 Task: Add Garden Of Life myKind Organics Prenatal Multi to the cart.
Action: Mouse moved to (249, 122)
Screenshot: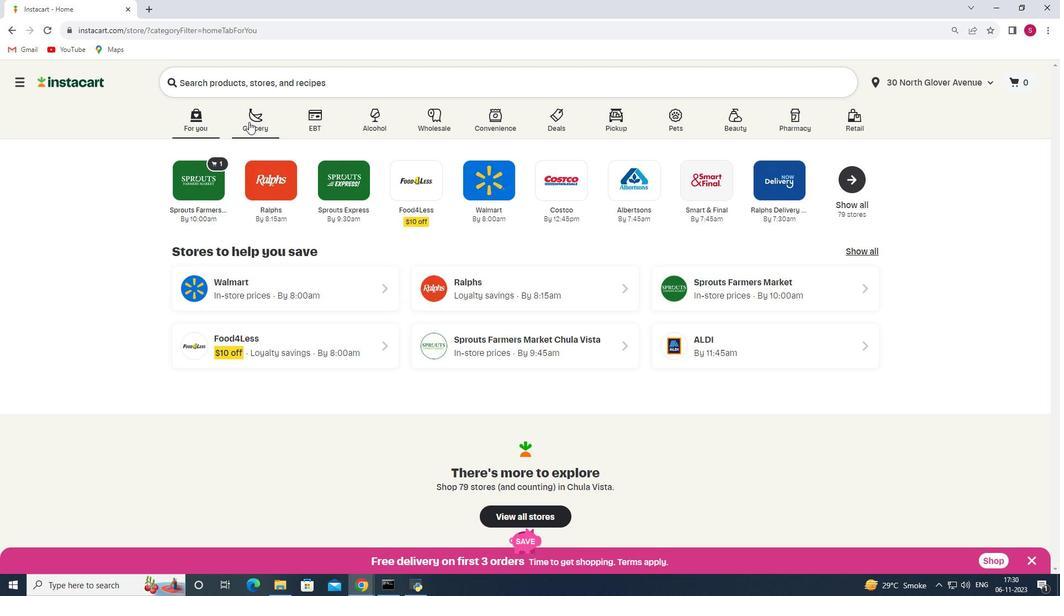 
Action: Mouse pressed left at (249, 122)
Screenshot: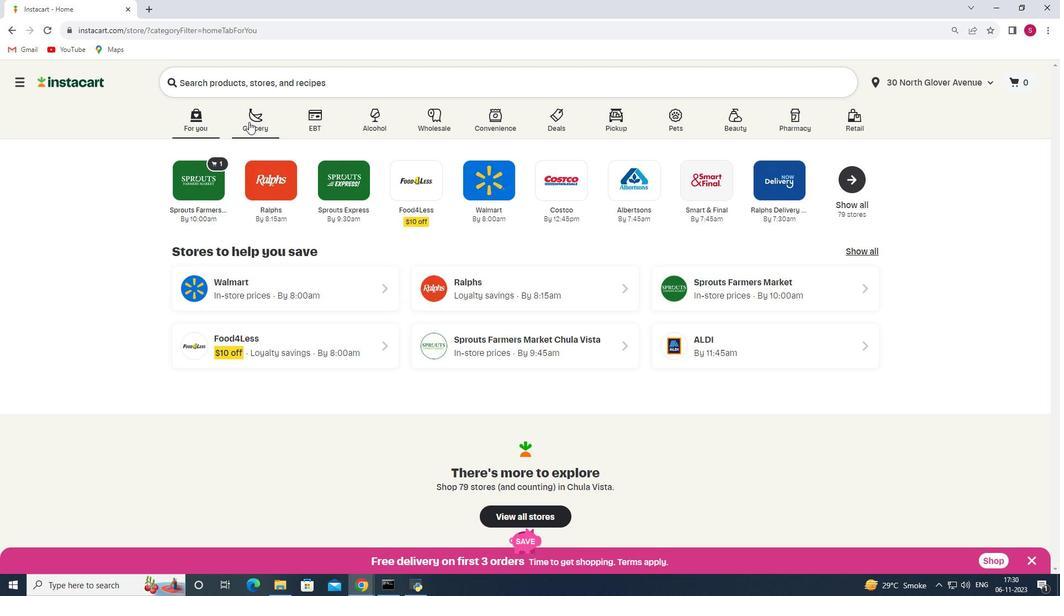 
Action: Mouse moved to (266, 327)
Screenshot: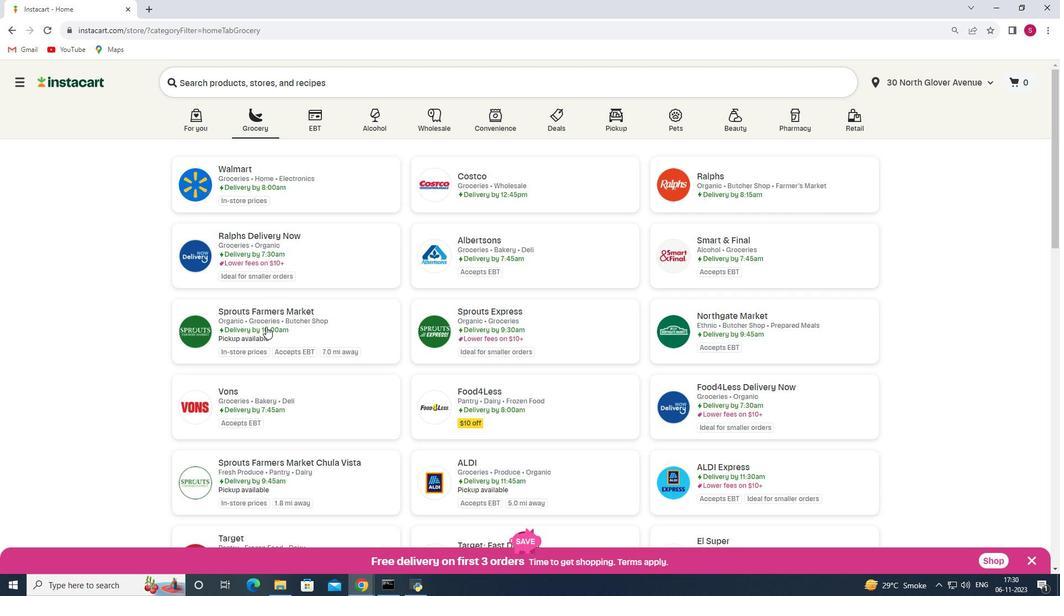 
Action: Mouse pressed left at (266, 327)
Screenshot: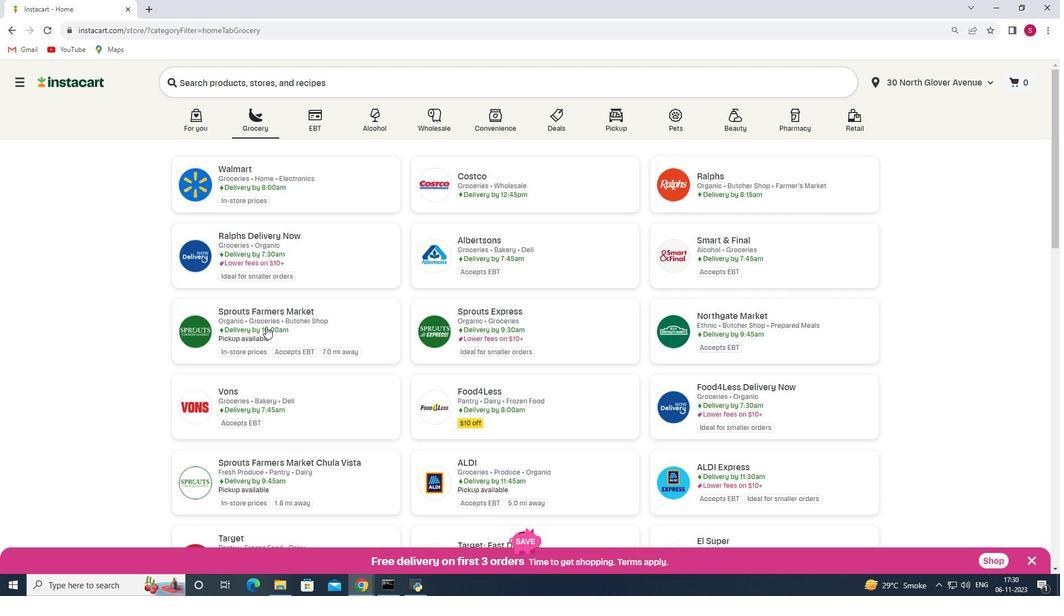 
Action: Mouse moved to (78, 351)
Screenshot: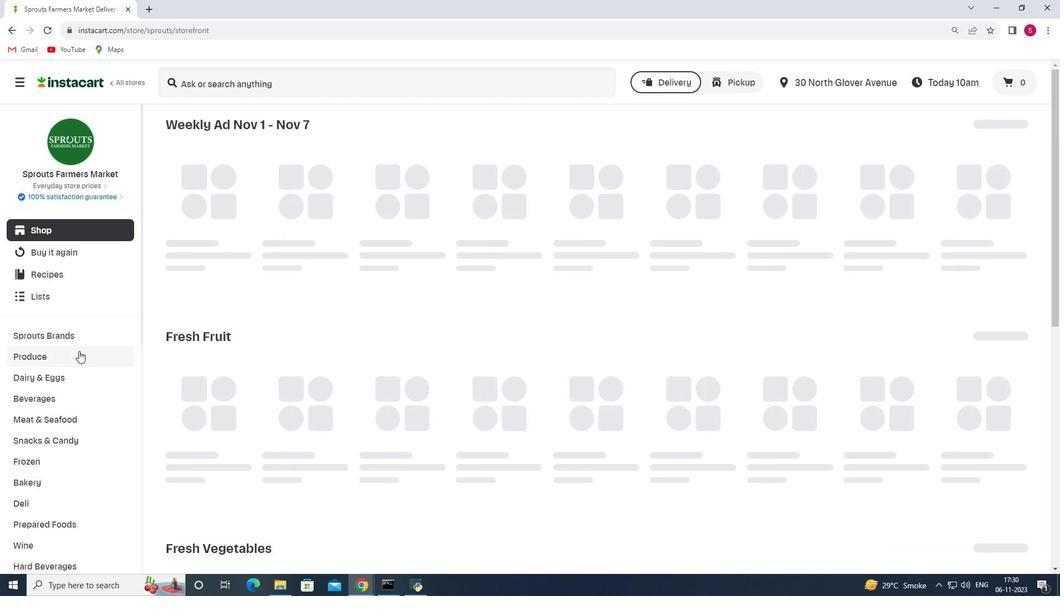 
Action: Mouse scrolled (78, 350) with delta (0, 0)
Screenshot: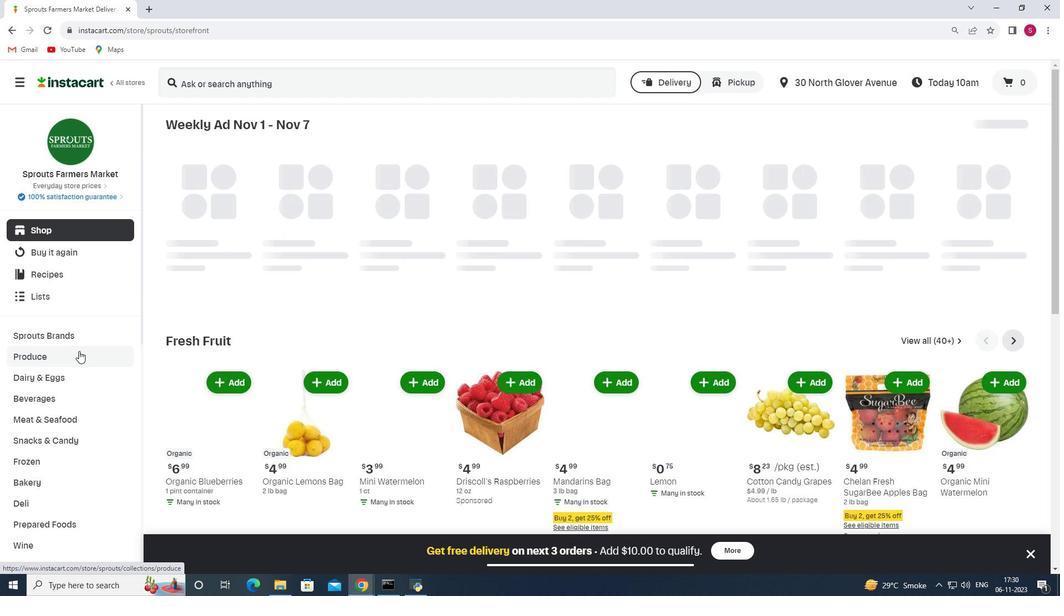 
Action: Mouse scrolled (78, 350) with delta (0, 0)
Screenshot: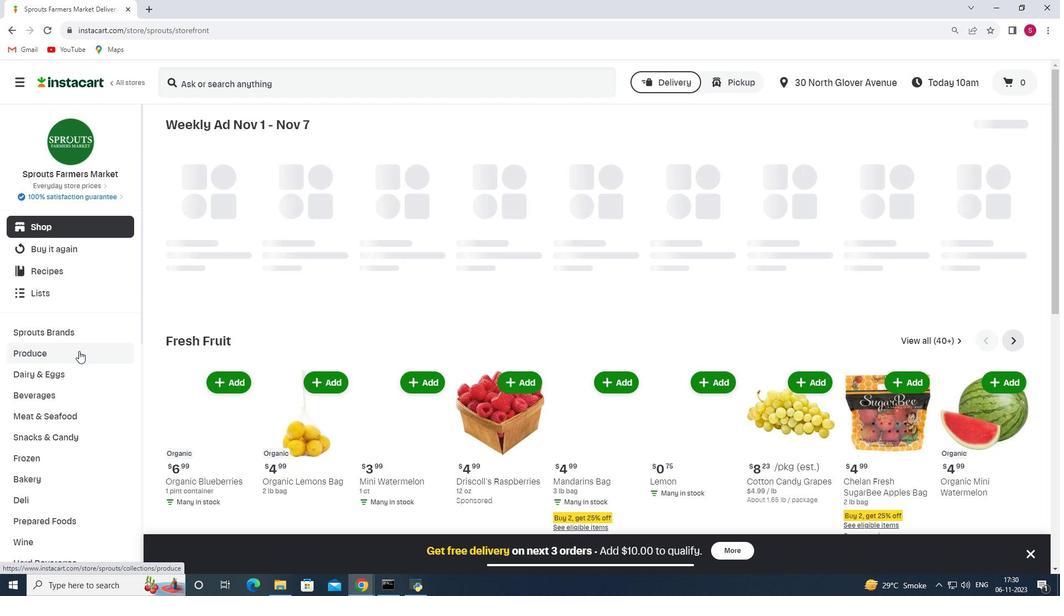 
Action: Mouse moved to (76, 357)
Screenshot: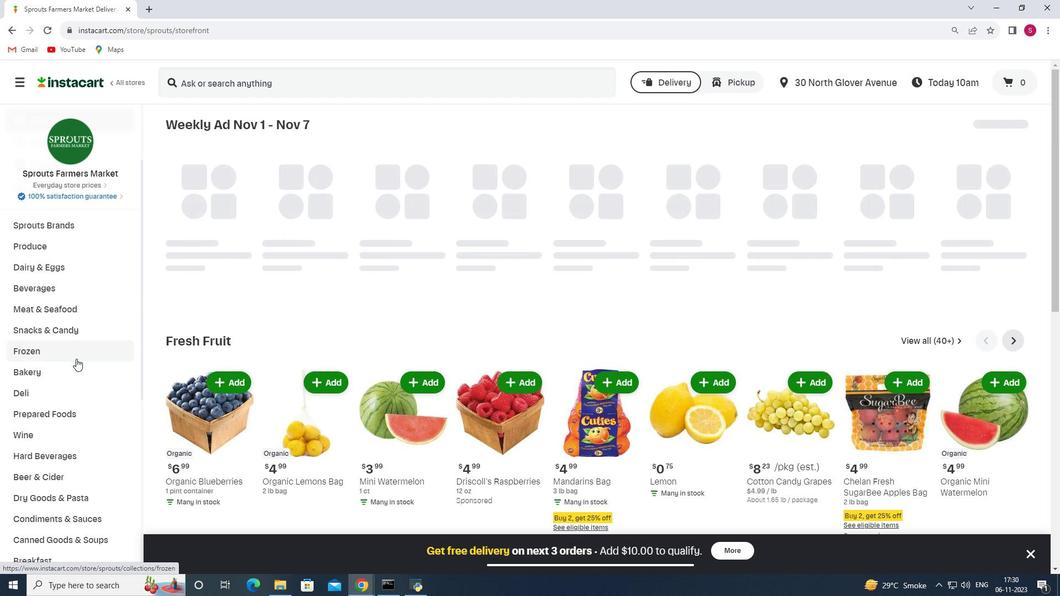 
Action: Mouse scrolled (76, 357) with delta (0, 0)
Screenshot: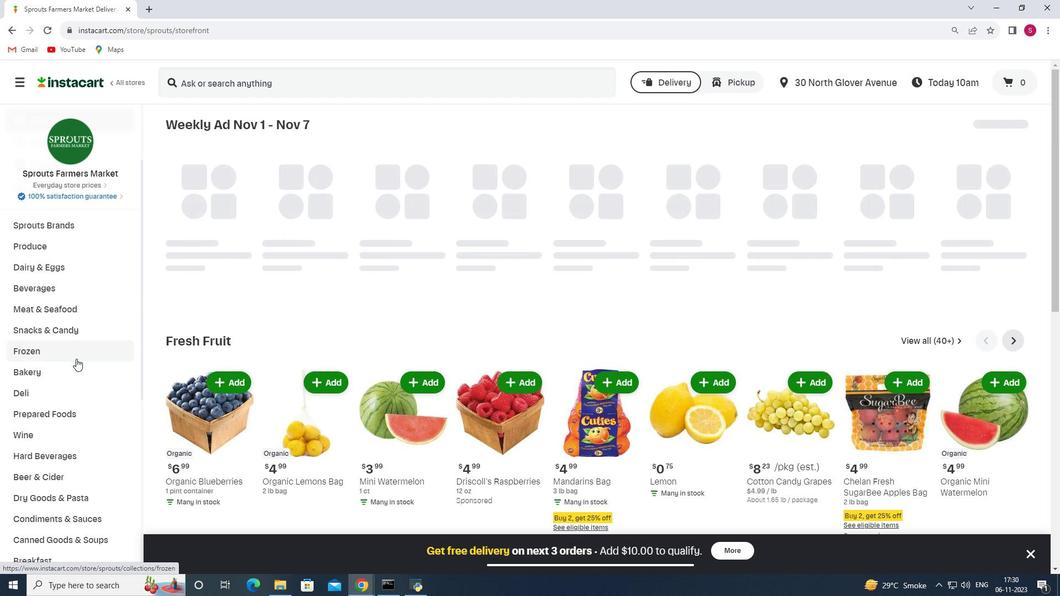 
Action: Mouse moved to (72, 371)
Screenshot: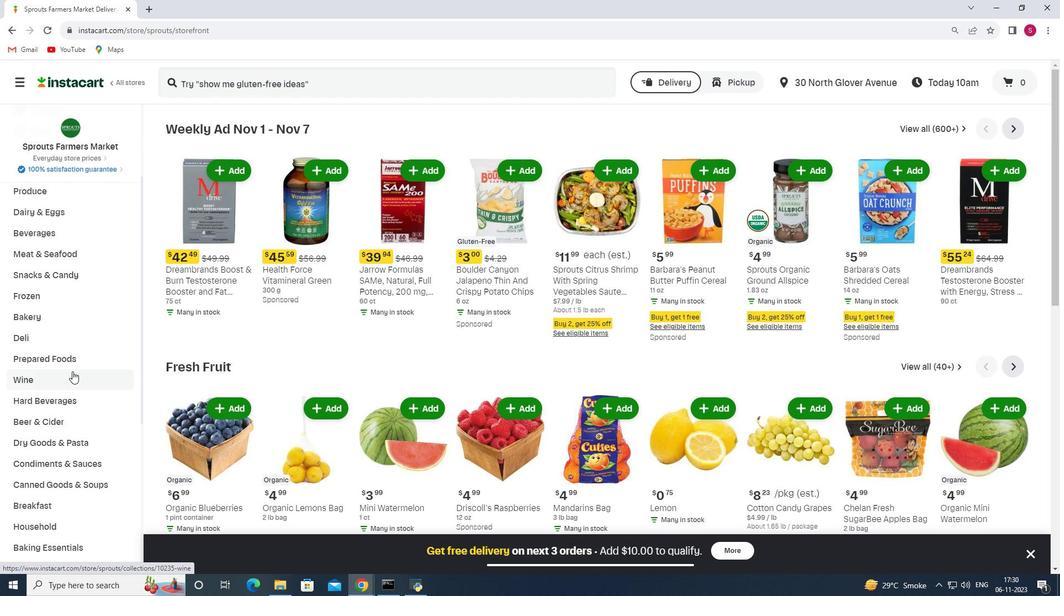 
Action: Mouse scrolled (72, 371) with delta (0, 0)
Screenshot: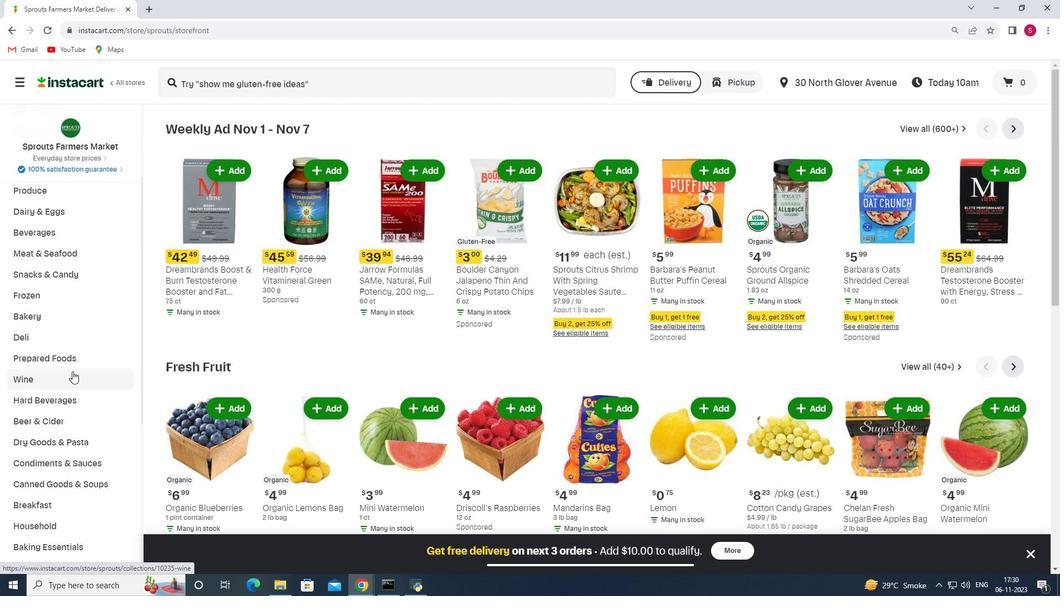 
Action: Mouse scrolled (72, 371) with delta (0, 0)
Screenshot: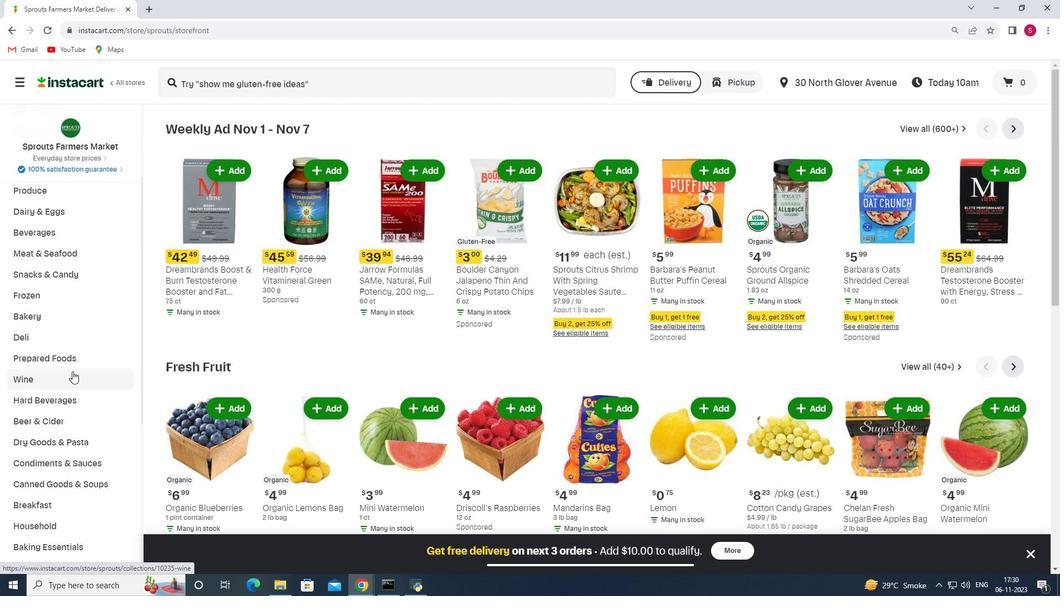 
Action: Mouse moved to (62, 368)
Screenshot: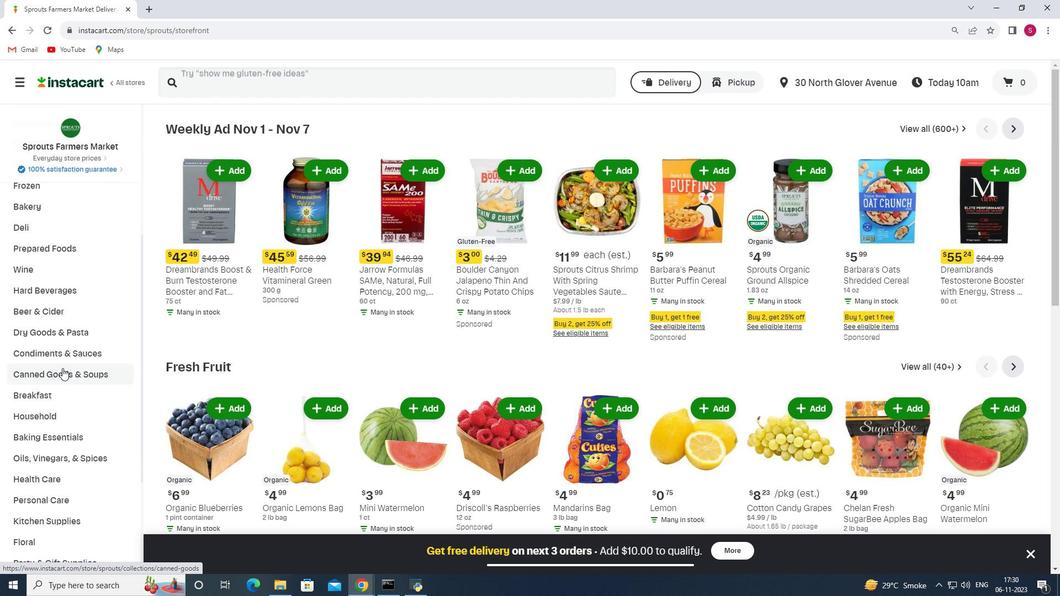 
Action: Mouse scrolled (62, 367) with delta (0, 0)
Screenshot: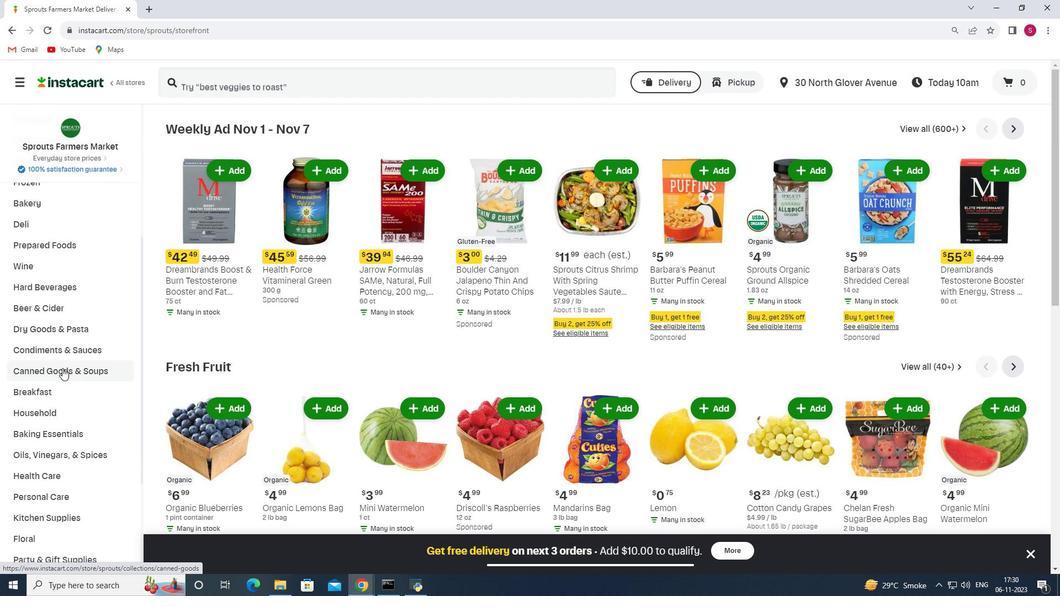 
Action: Mouse moved to (49, 415)
Screenshot: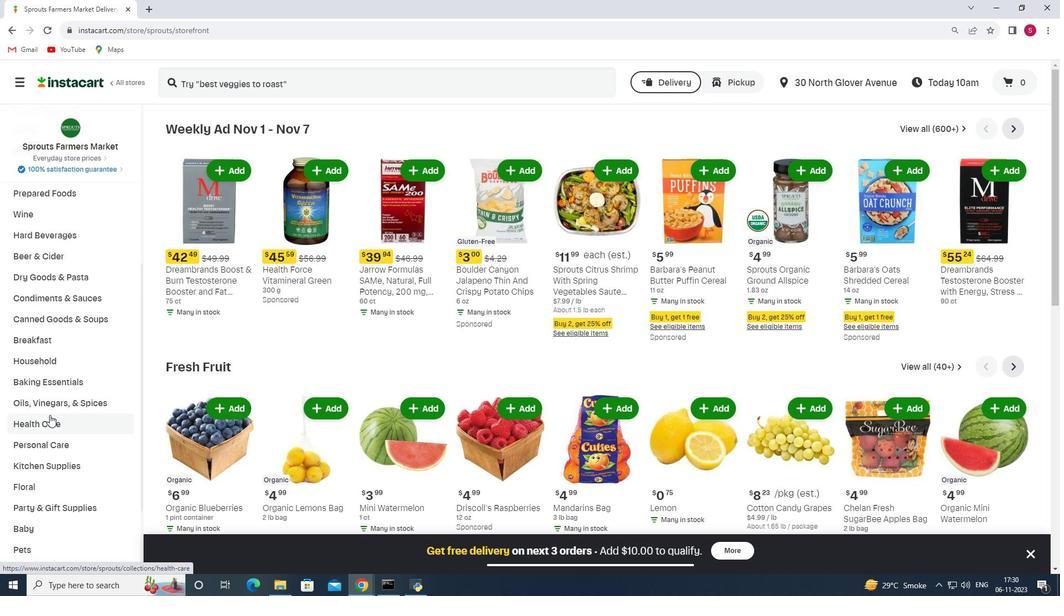 
Action: Mouse pressed left at (49, 415)
Screenshot: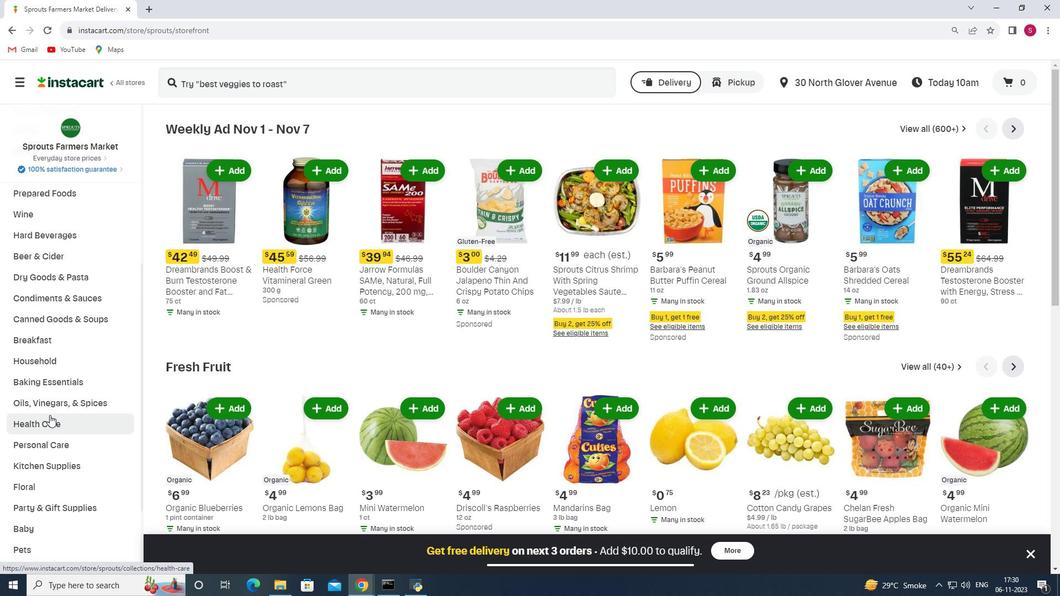 
Action: Mouse moved to (415, 156)
Screenshot: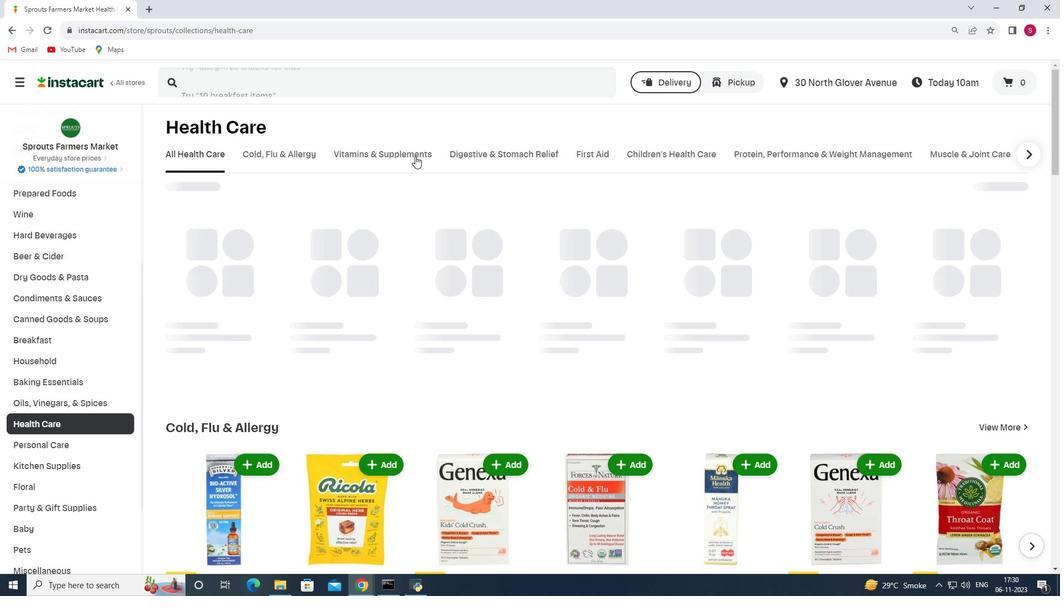 
Action: Mouse pressed left at (415, 156)
Screenshot: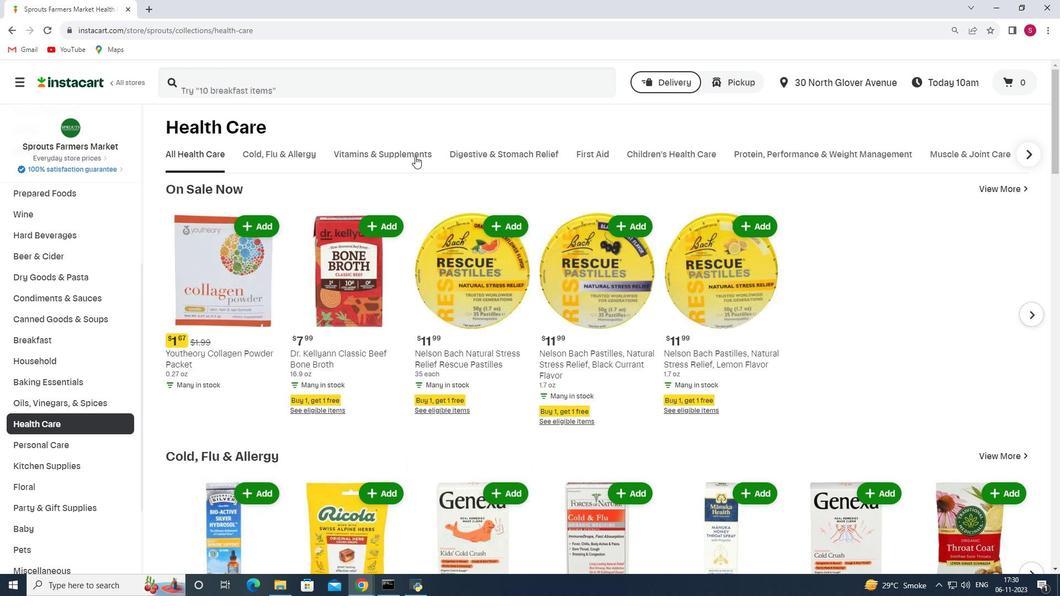 
Action: Mouse moved to (1035, 198)
Screenshot: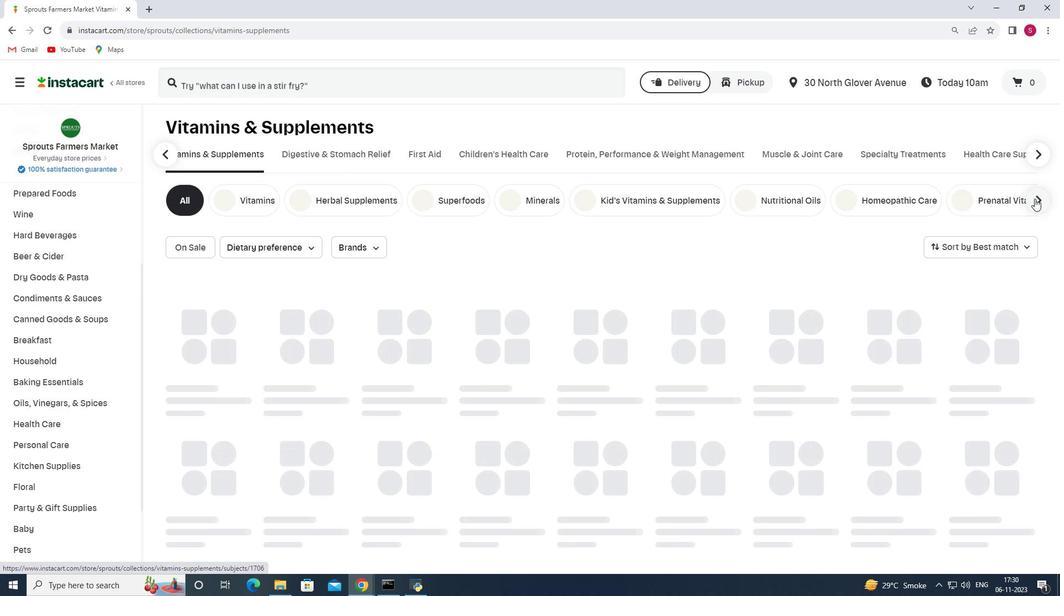 
Action: Mouse pressed left at (1035, 198)
Screenshot: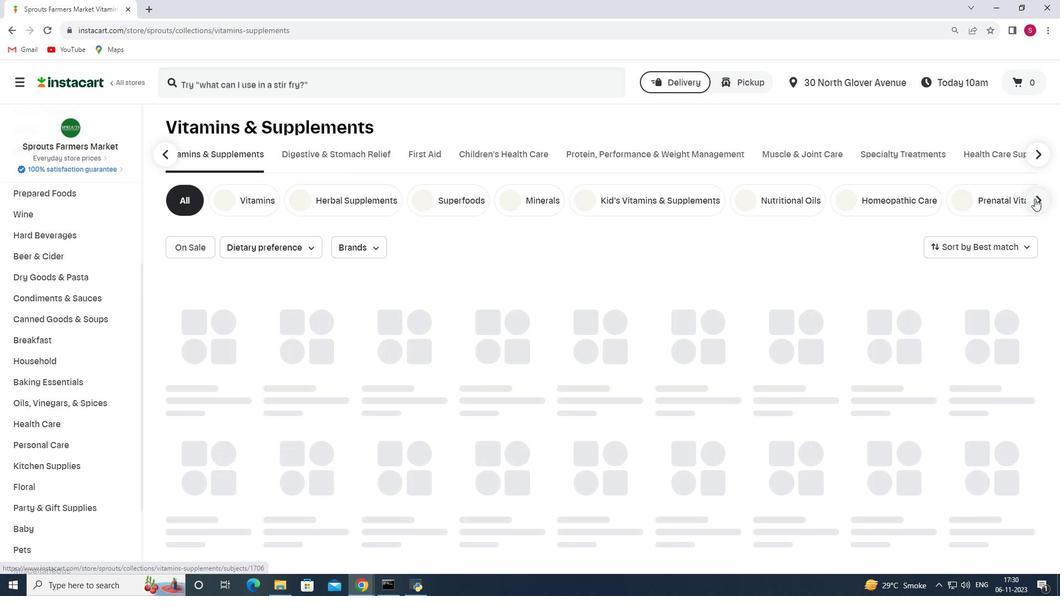 
Action: Mouse moved to (408, 201)
Screenshot: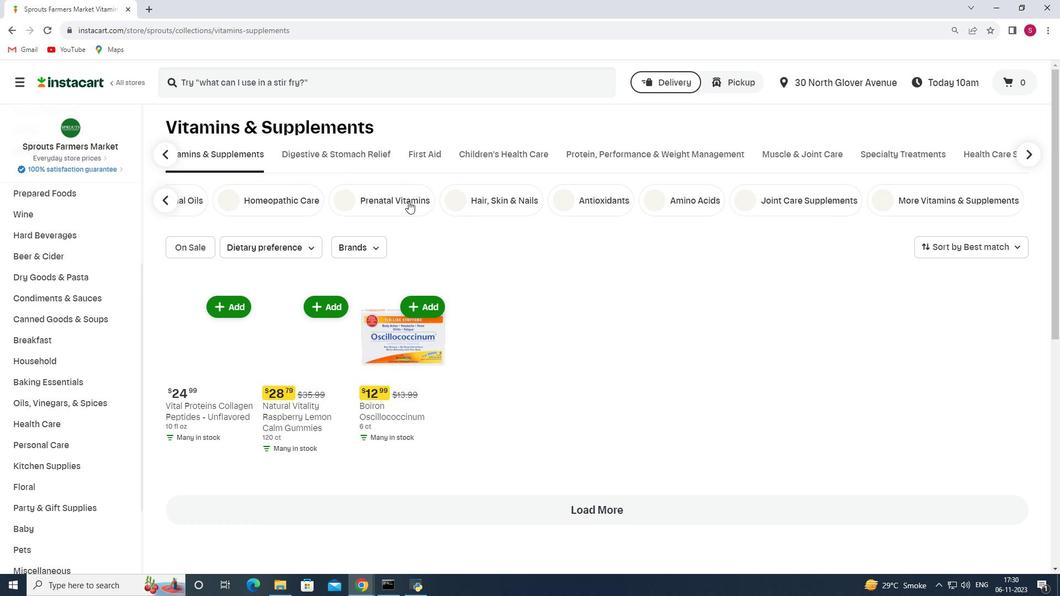 
Action: Mouse pressed left at (408, 201)
Screenshot: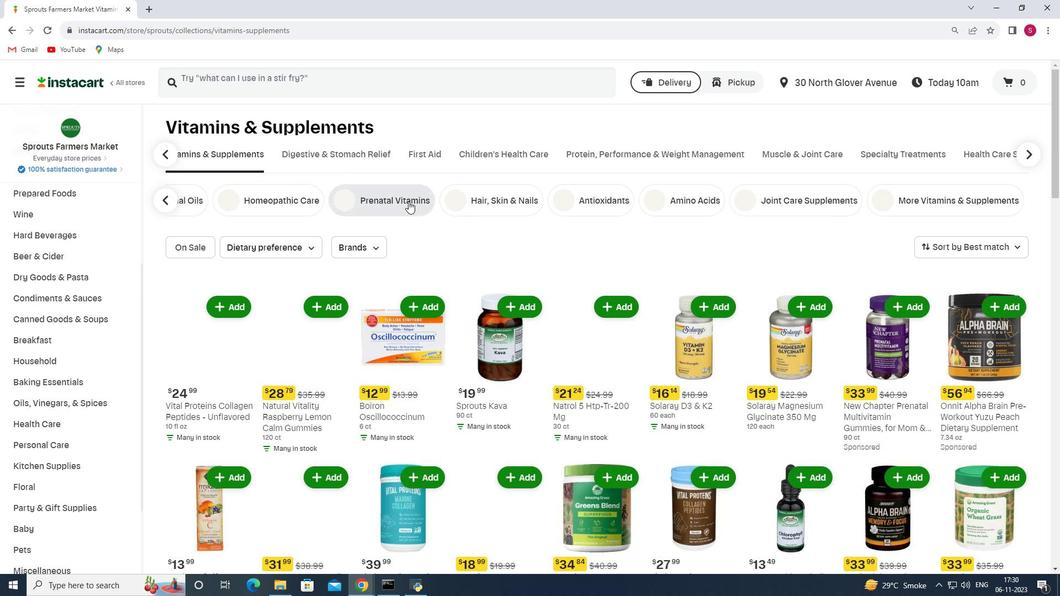 
Action: Mouse moved to (369, 85)
Screenshot: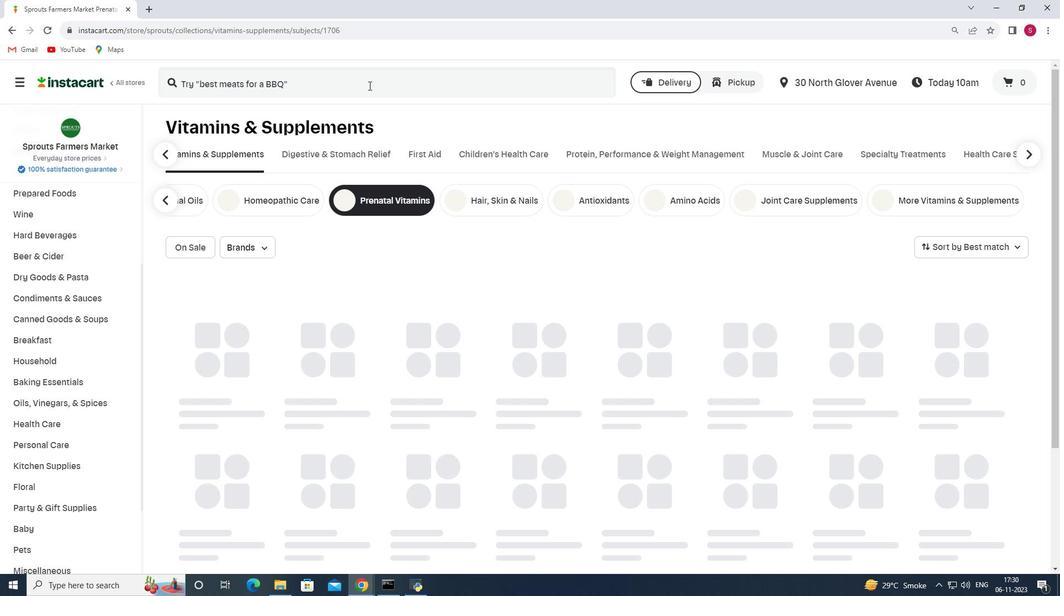 
Action: Mouse pressed left at (369, 85)
Screenshot: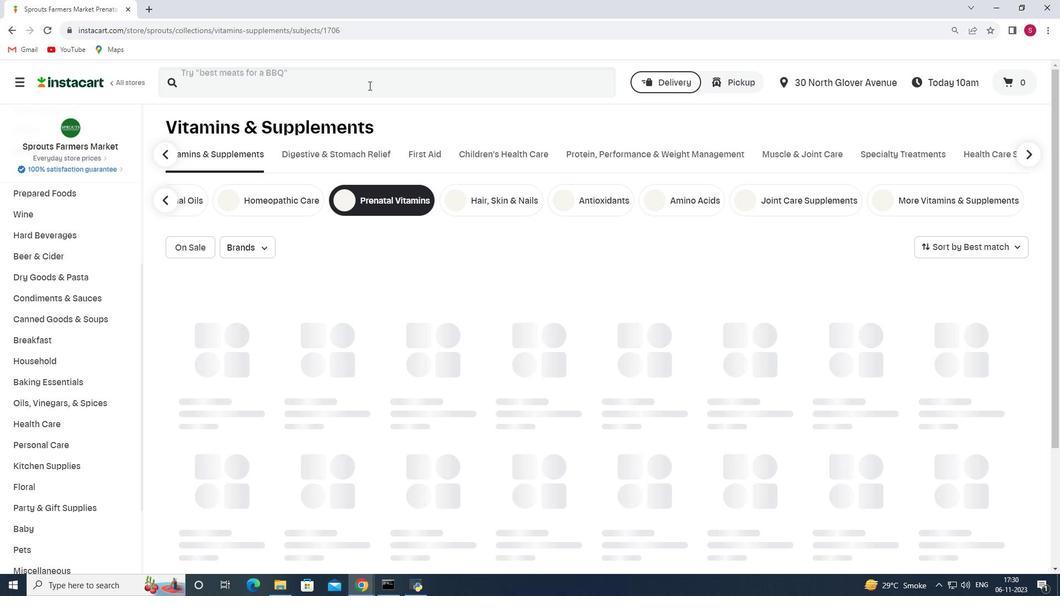 
Action: Key pressed <Key.shift>Garden<Key.space><Key.shift>Of<Key.space><Key.shift>life<Key.space>mu<Key.backspace>y<Key.shift>Kind<Key.space><Key.shift>Organics<Key.space><Key.shift>prenatal<Key.space><Key.shift>Multi<Key.enter>
Screenshot: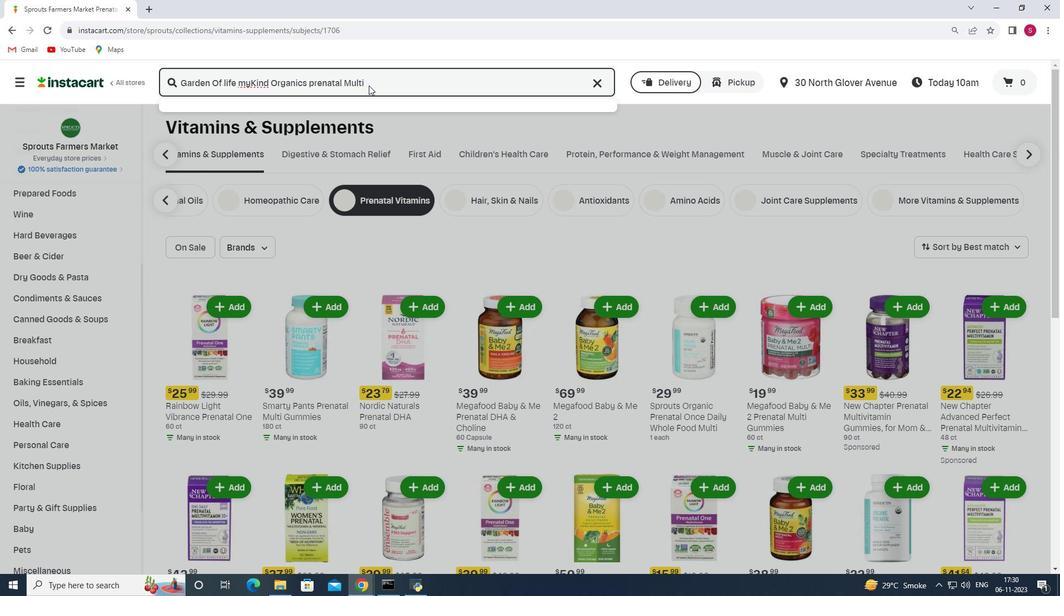 
Action: Mouse moved to (477, 237)
Screenshot: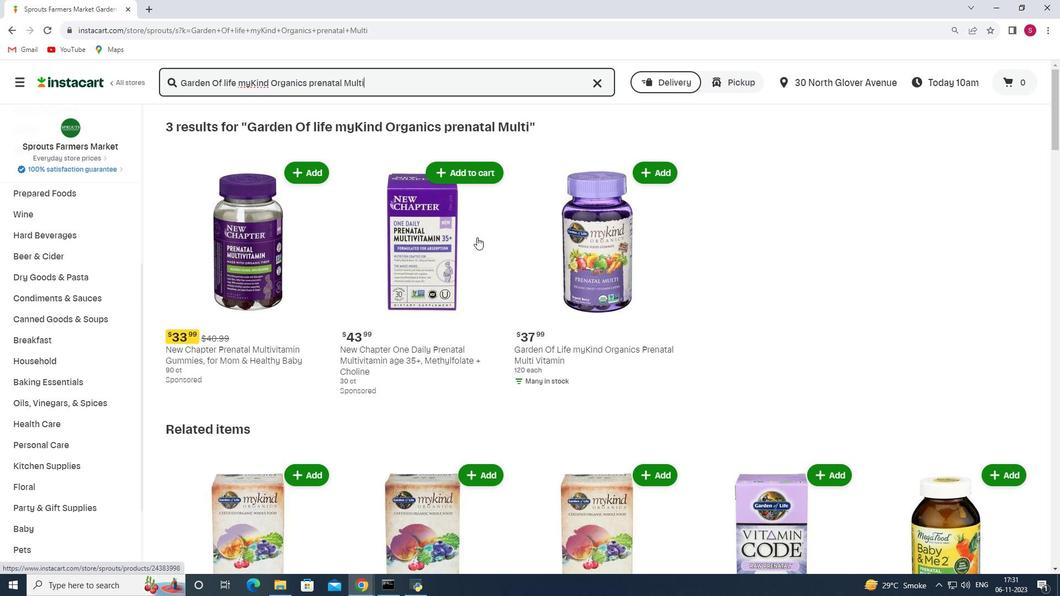 
Action: Mouse scrolled (477, 236) with delta (0, 0)
Screenshot: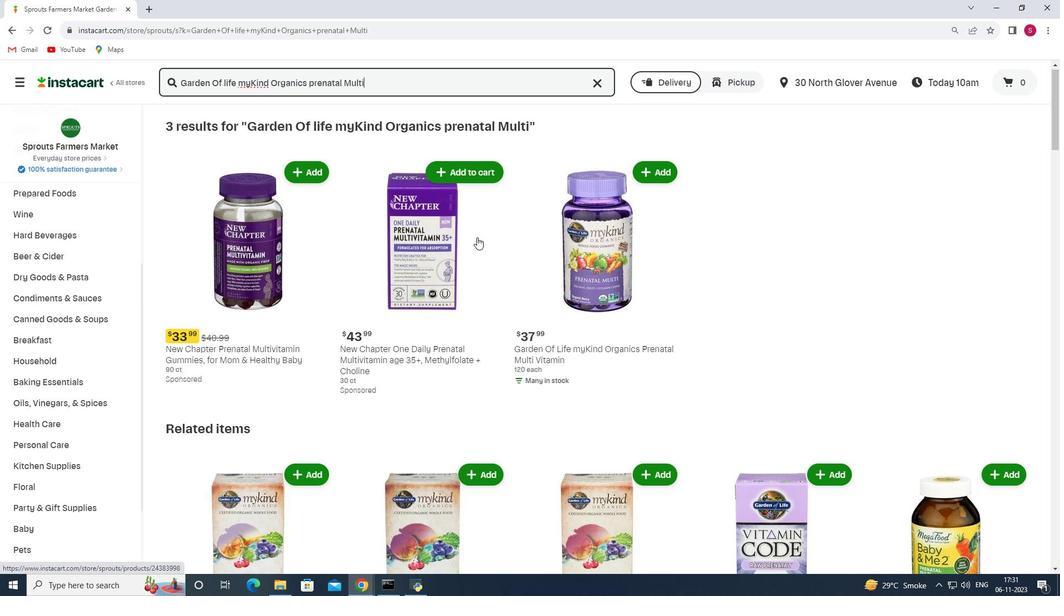 
Action: Mouse scrolled (477, 236) with delta (0, 0)
Screenshot: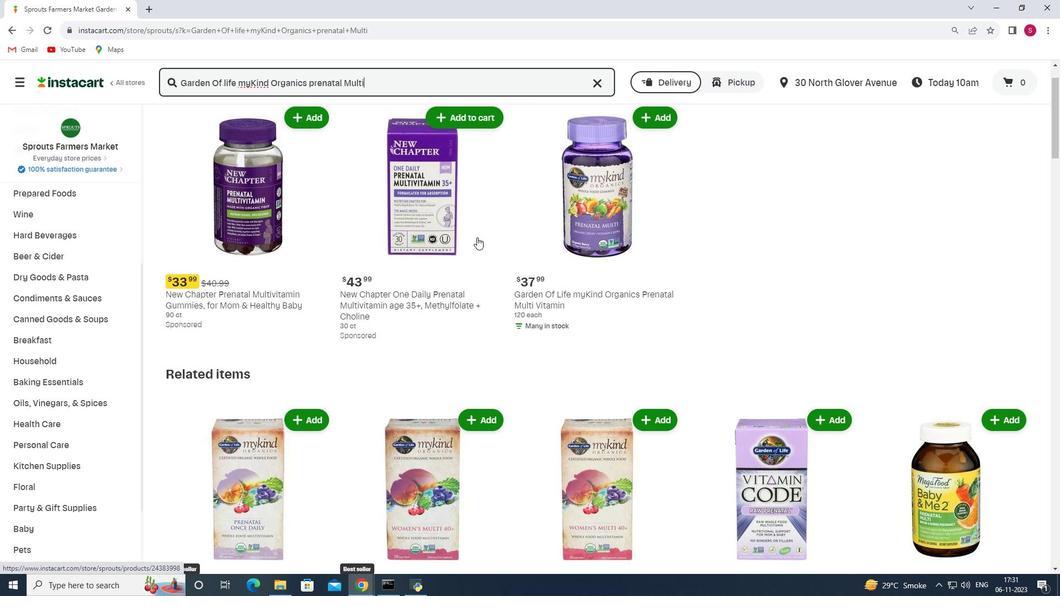 
Action: Mouse scrolled (477, 236) with delta (0, 0)
Screenshot: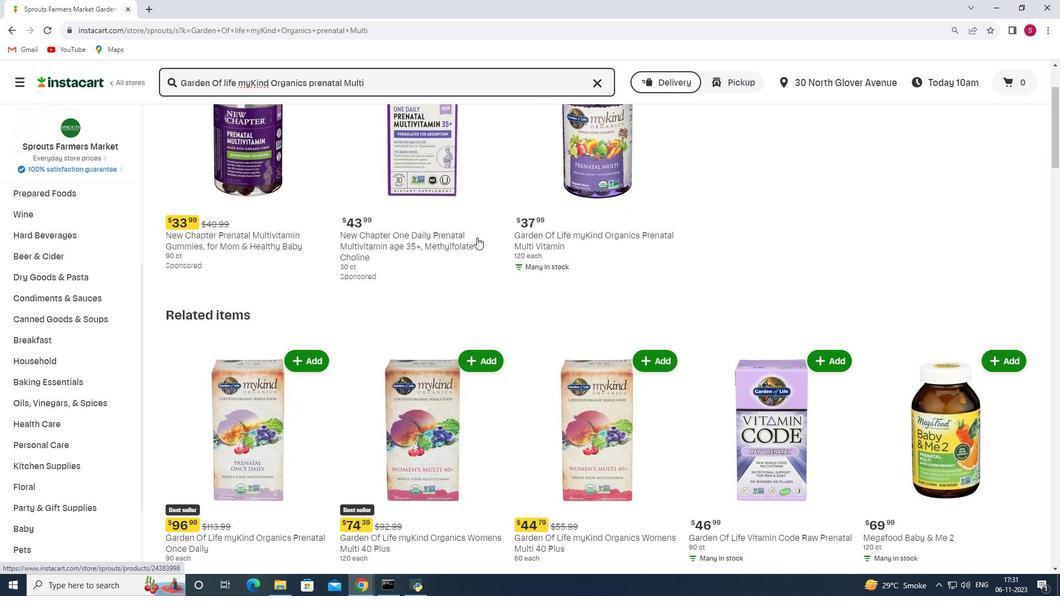 
Action: Mouse scrolled (477, 236) with delta (0, 0)
Screenshot: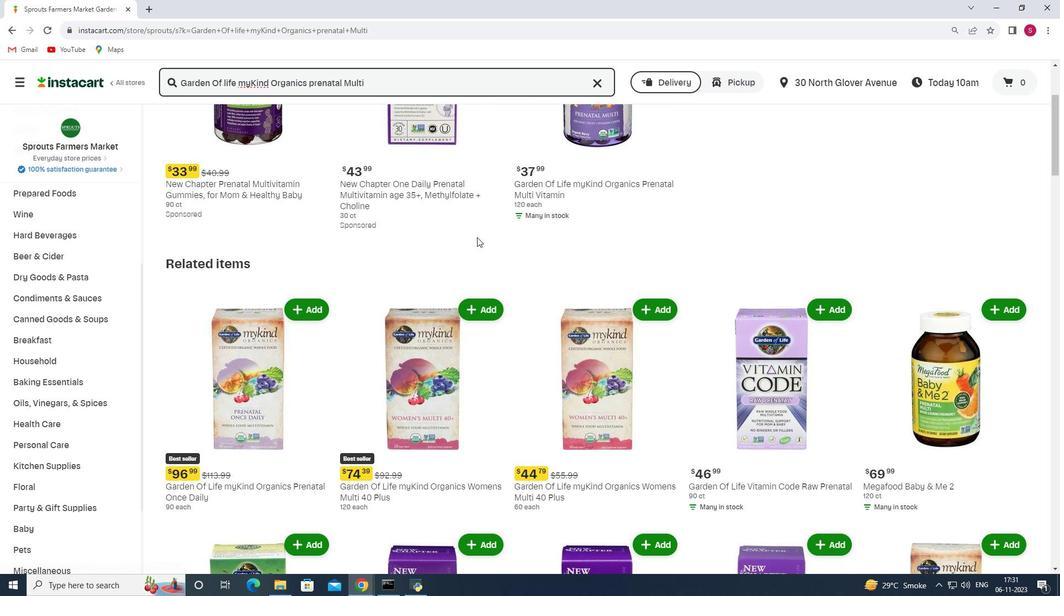 
Action: Mouse scrolled (477, 236) with delta (0, 0)
Screenshot: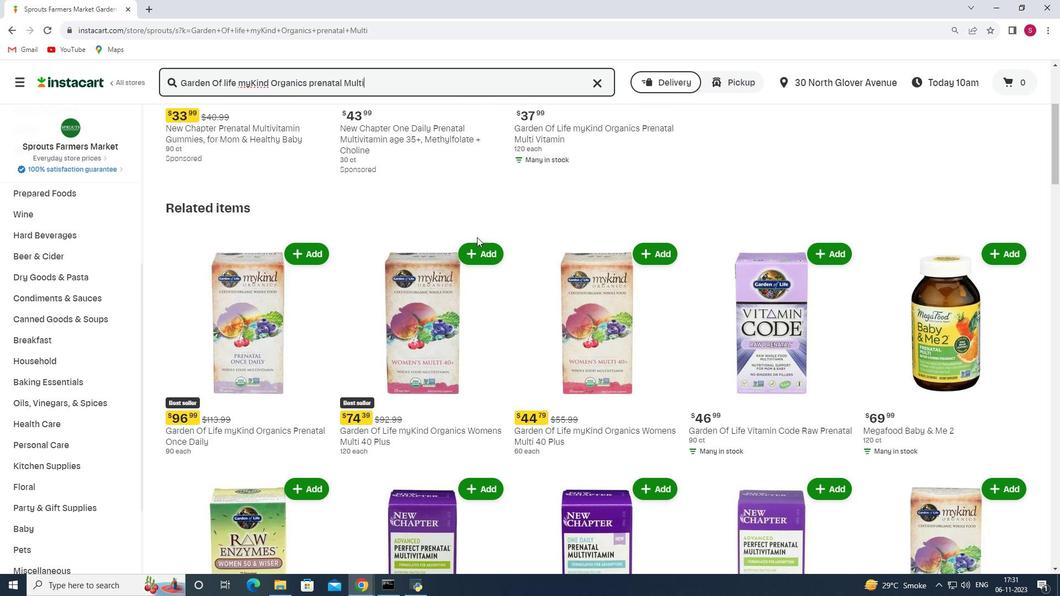 
Action: Mouse moved to (481, 237)
Screenshot: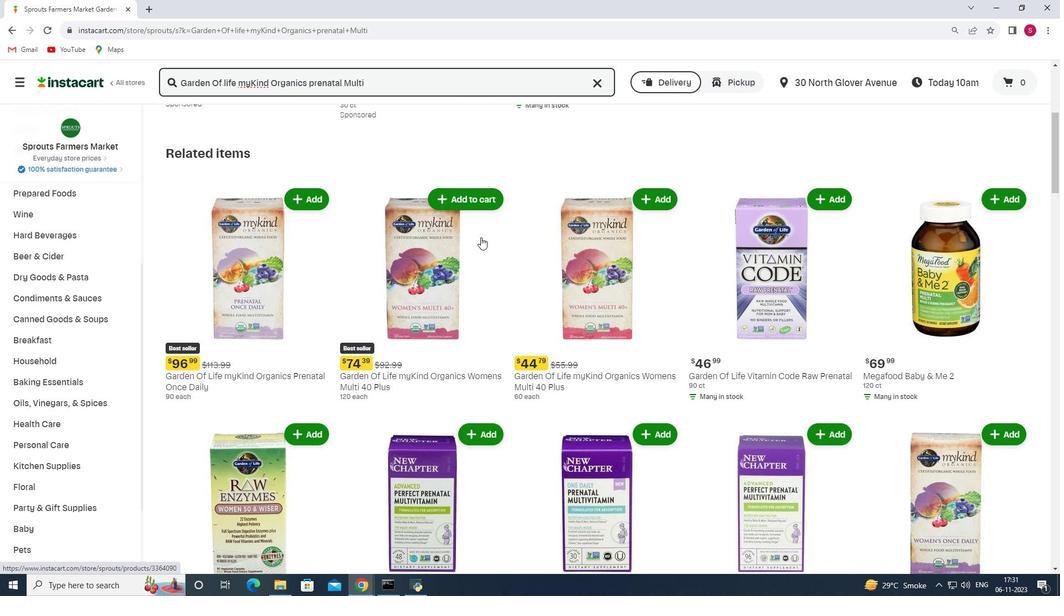
Action: Mouse scrolled (481, 236) with delta (0, 0)
Screenshot: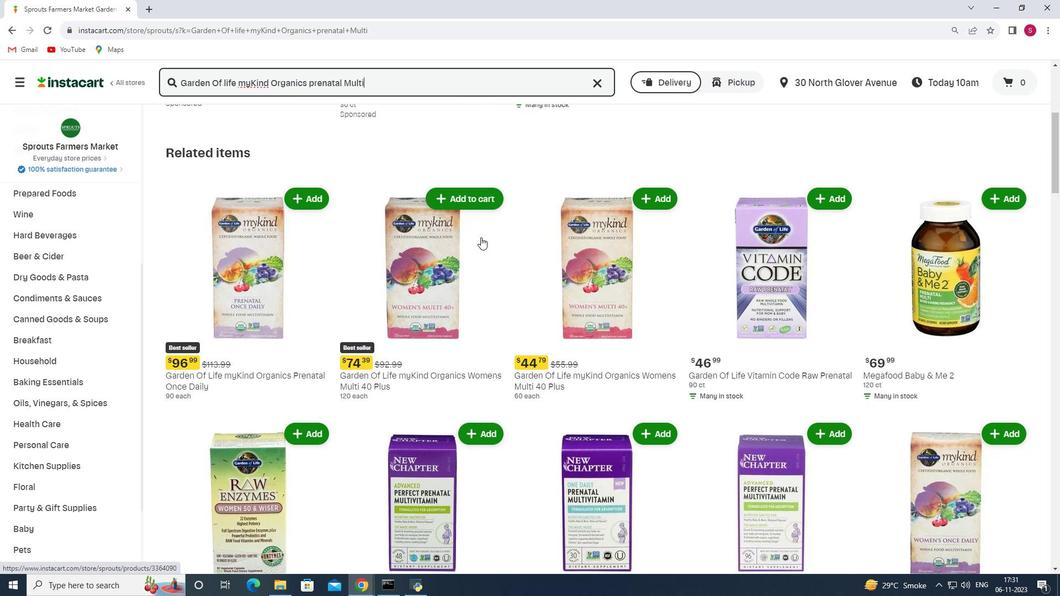 
Action: Mouse scrolled (481, 236) with delta (0, 0)
Screenshot: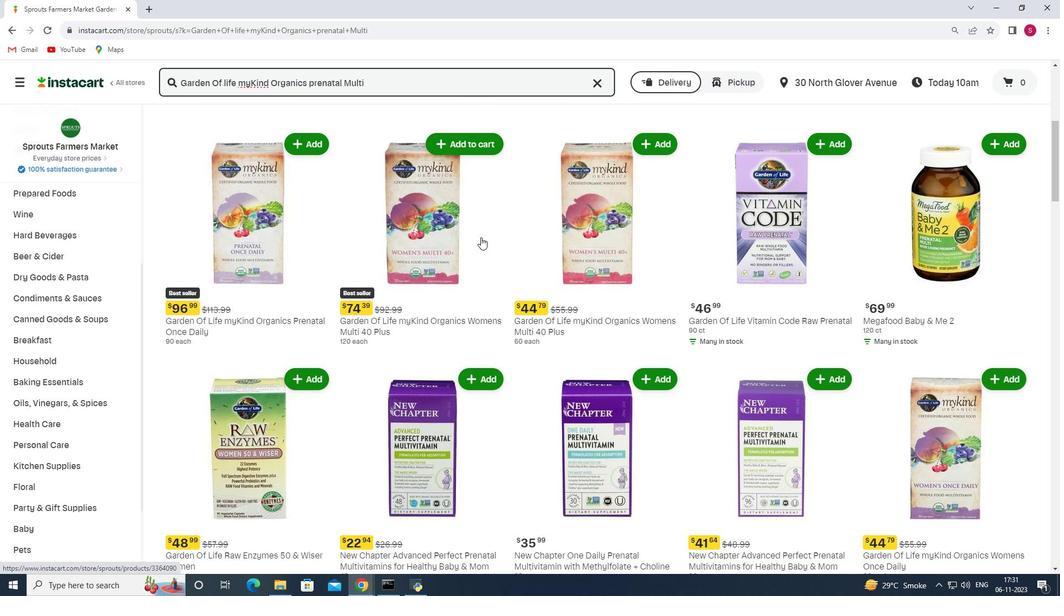 
Action: Mouse scrolled (481, 236) with delta (0, 0)
Screenshot: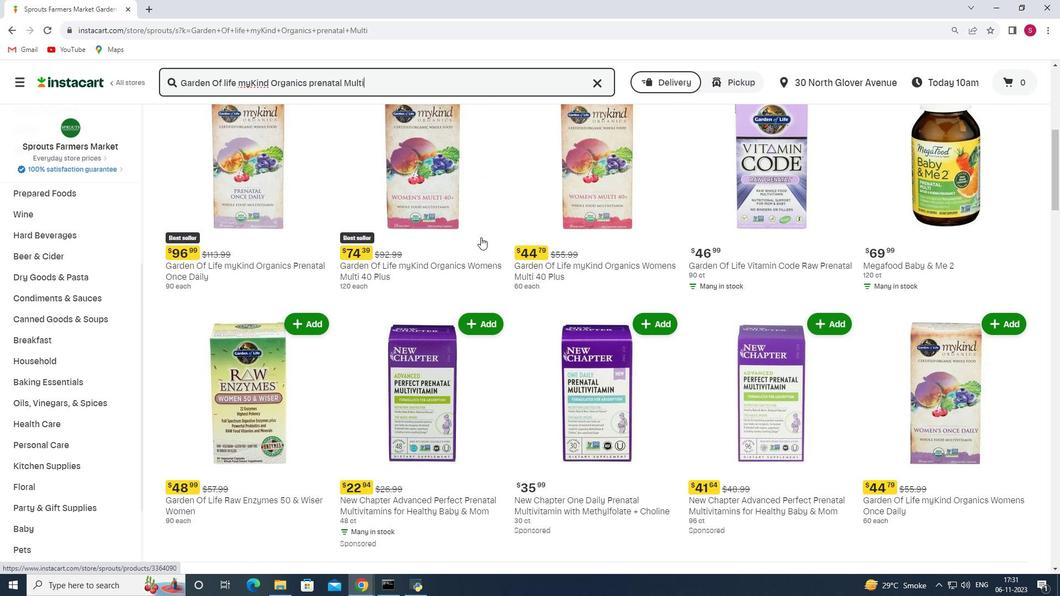 
Action: Mouse scrolled (481, 236) with delta (0, 0)
Screenshot: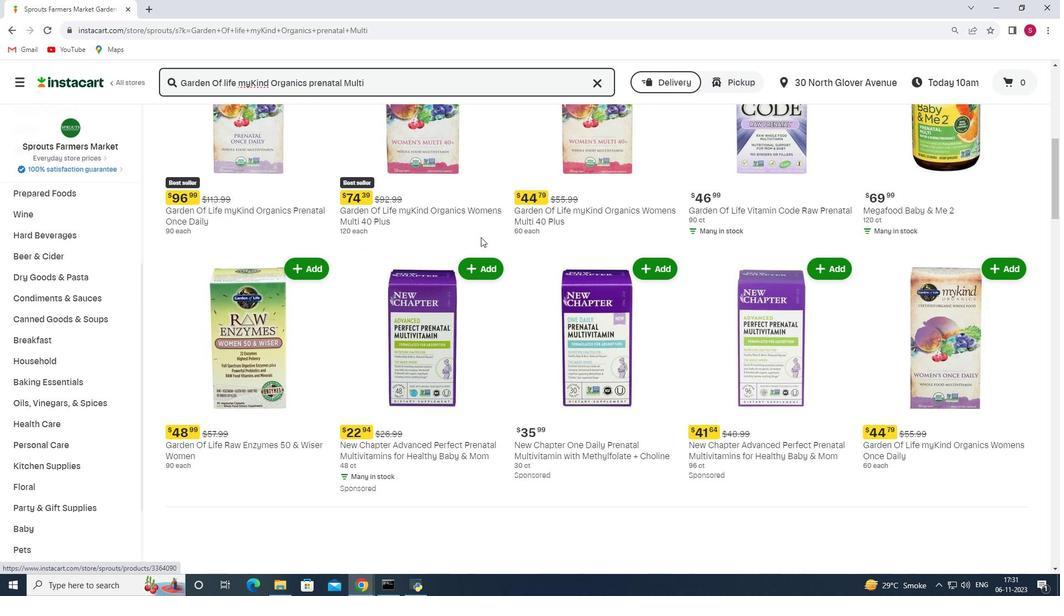 
Action: Mouse scrolled (481, 236) with delta (0, 0)
Screenshot: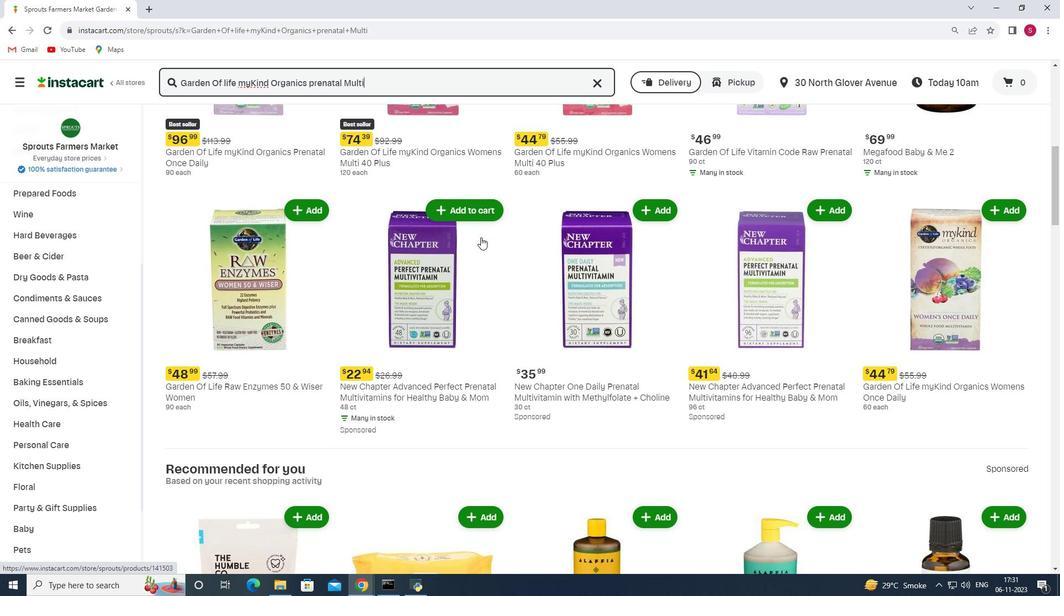 
Action: Mouse scrolled (481, 236) with delta (0, 0)
Screenshot: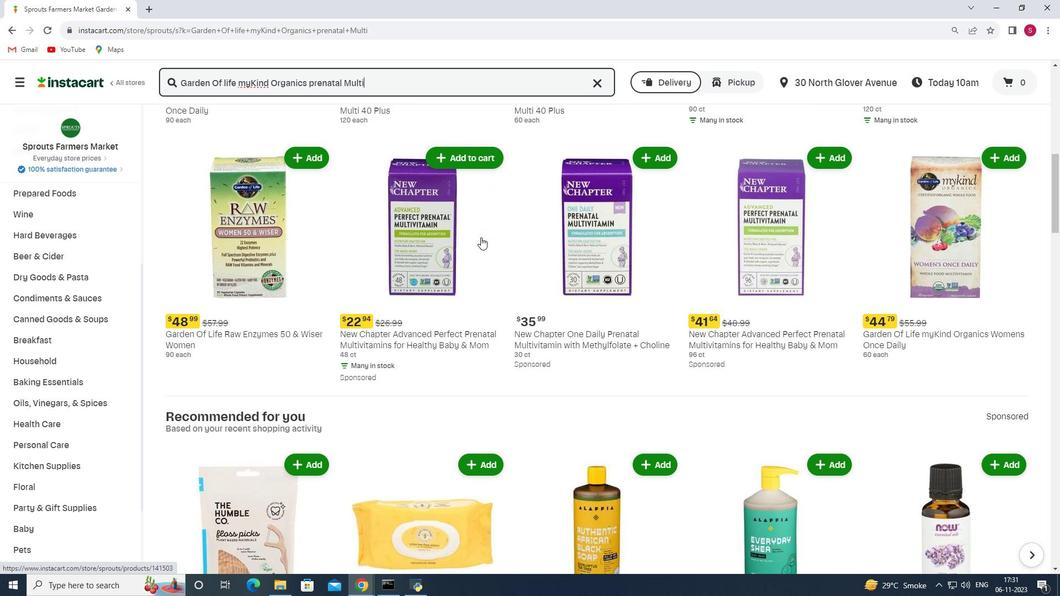 
Action: Mouse scrolled (481, 236) with delta (0, 0)
Screenshot: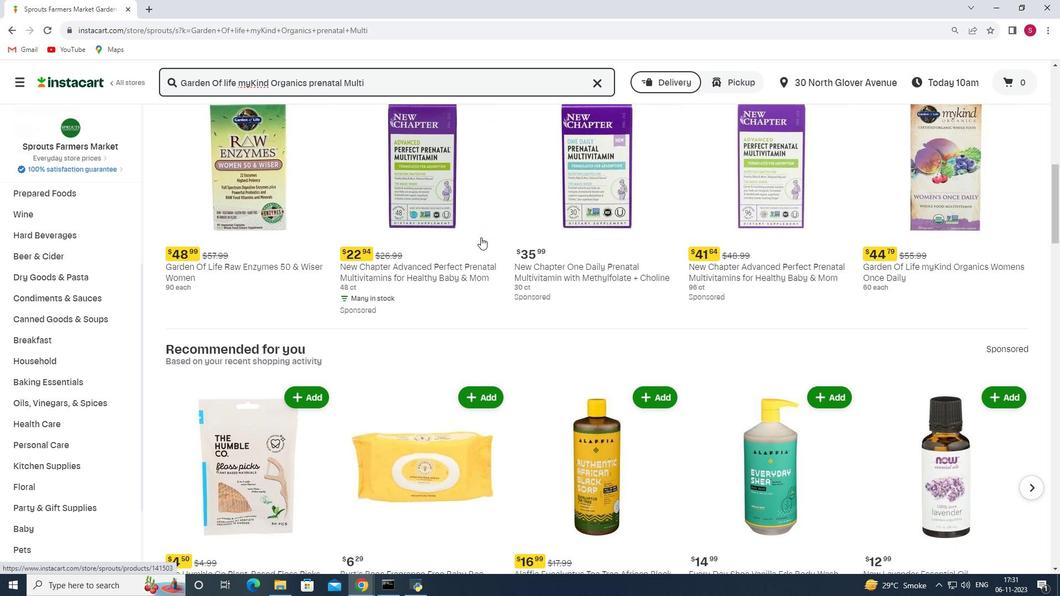 
Action: Mouse scrolled (481, 236) with delta (0, 0)
Screenshot: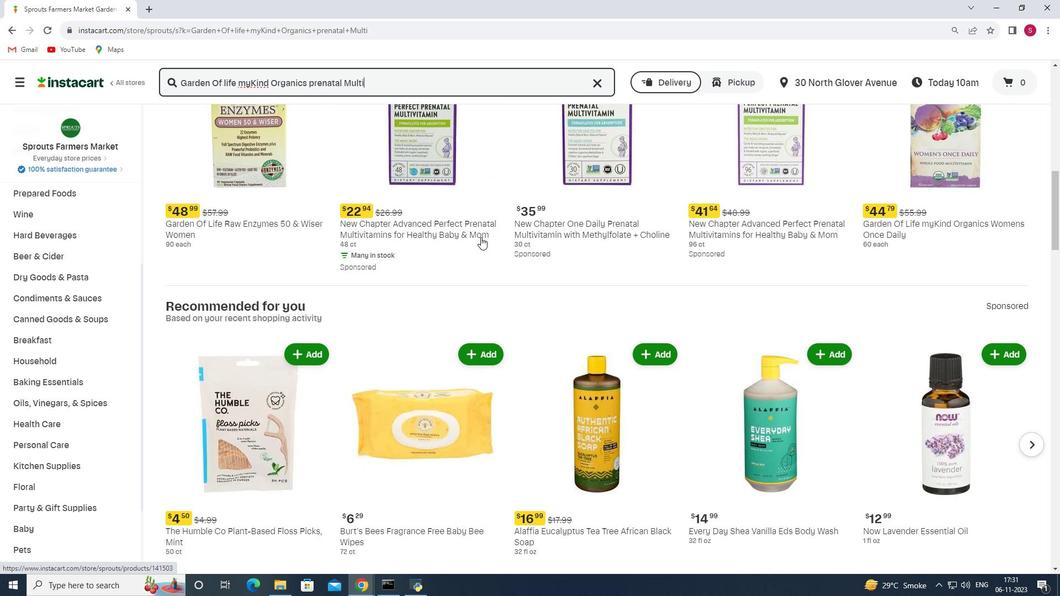 
Action: Mouse scrolled (481, 236) with delta (0, 0)
Screenshot: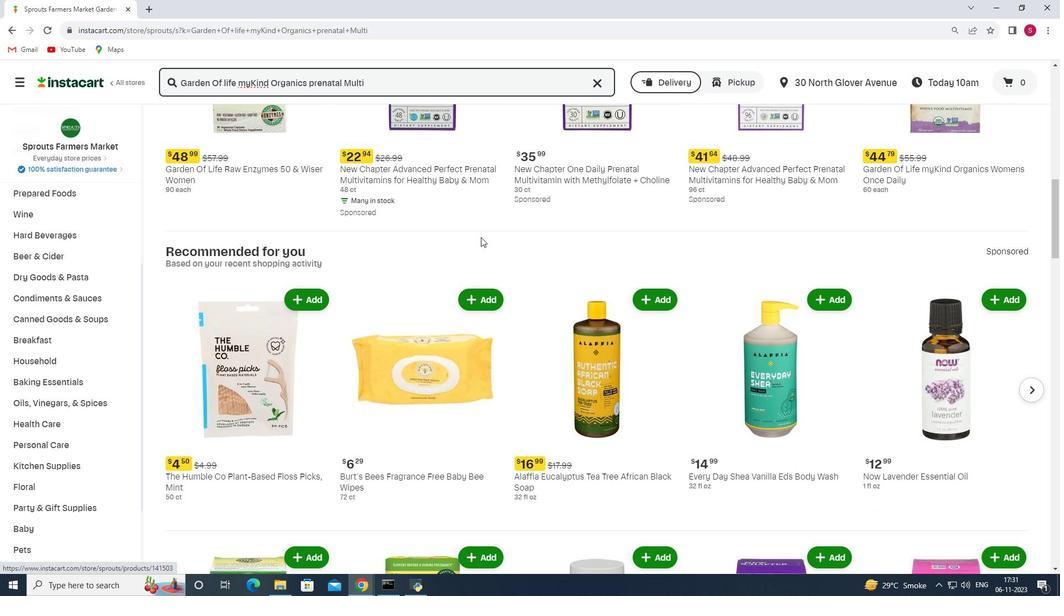 
Action: Mouse scrolled (481, 236) with delta (0, 0)
Screenshot: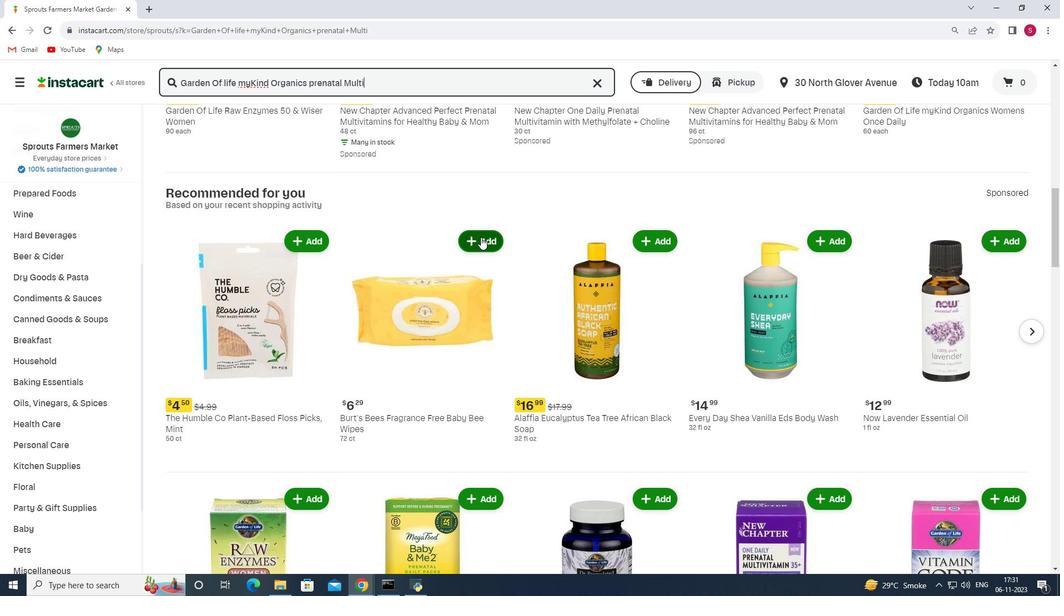 
Action: Mouse scrolled (481, 236) with delta (0, 0)
Screenshot: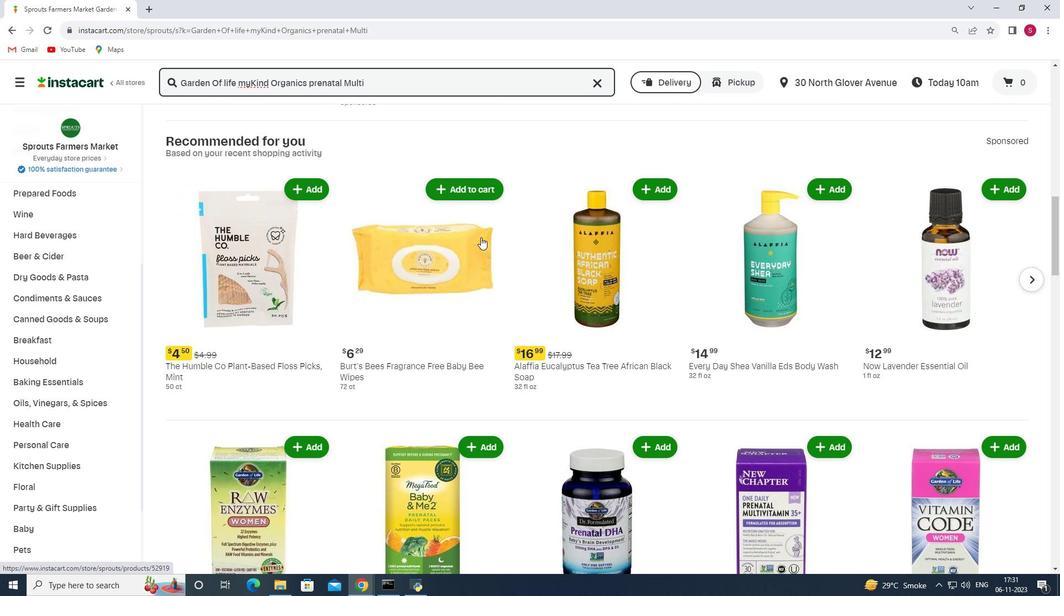 
Action: Mouse scrolled (481, 236) with delta (0, 0)
Screenshot: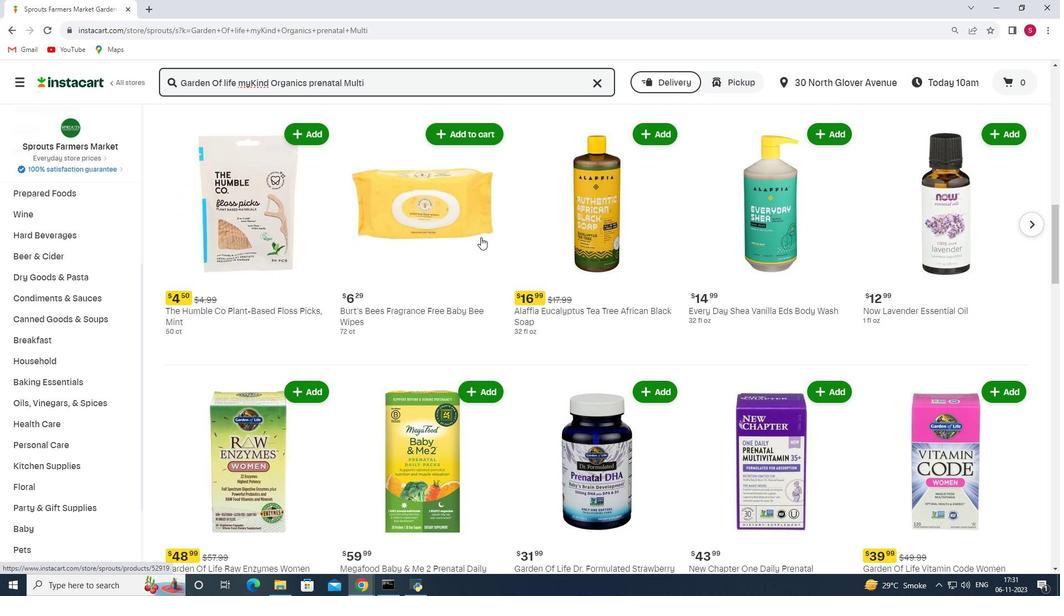 
Action: Mouse scrolled (481, 236) with delta (0, 0)
Screenshot: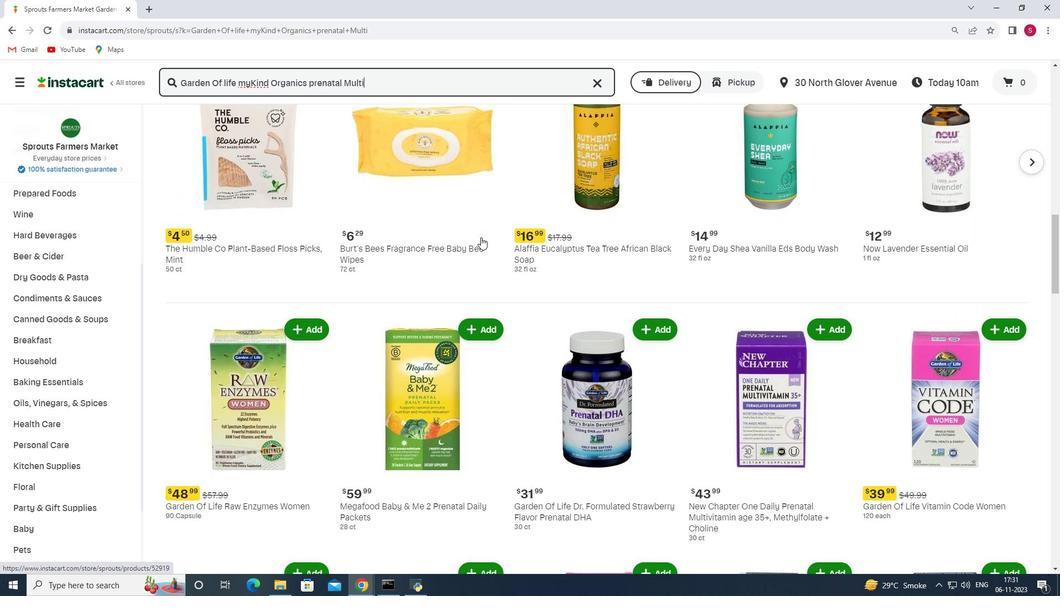 
Action: Mouse scrolled (481, 236) with delta (0, 0)
Screenshot: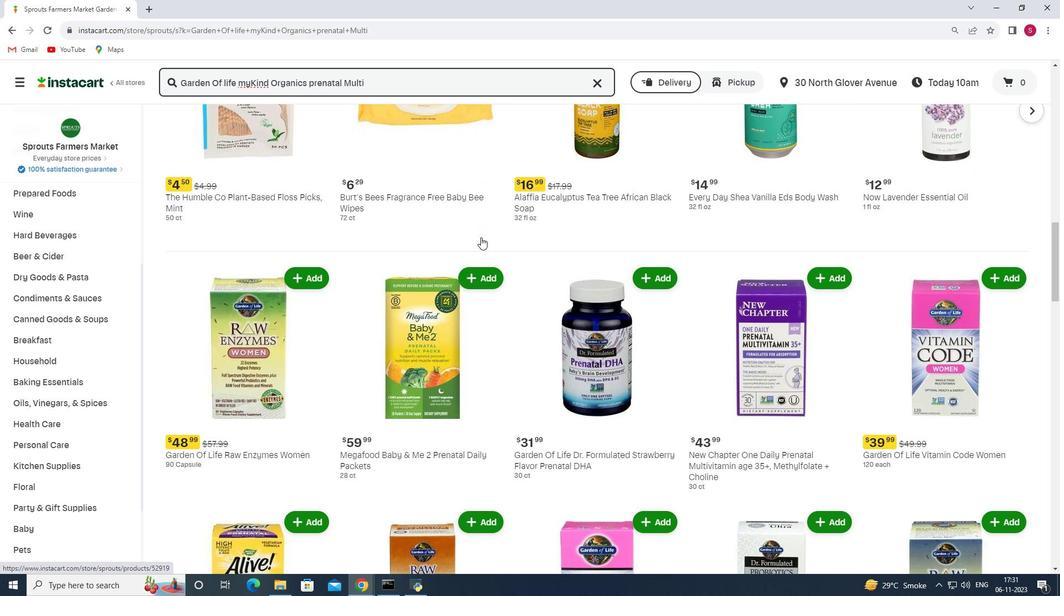 
Action: Mouse scrolled (481, 236) with delta (0, 0)
Screenshot: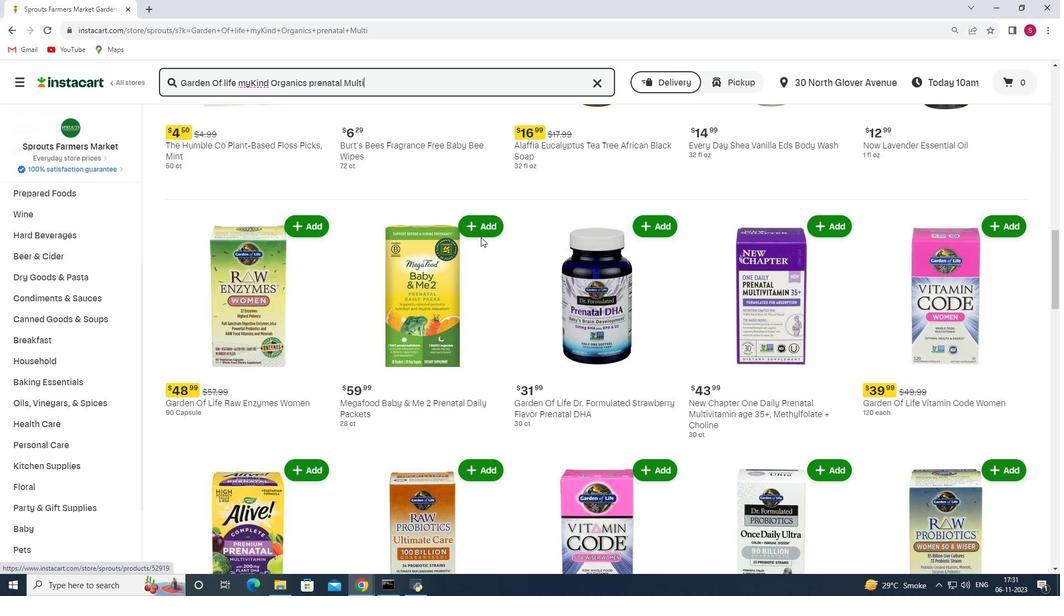 
Action: Mouse scrolled (481, 236) with delta (0, 0)
Screenshot: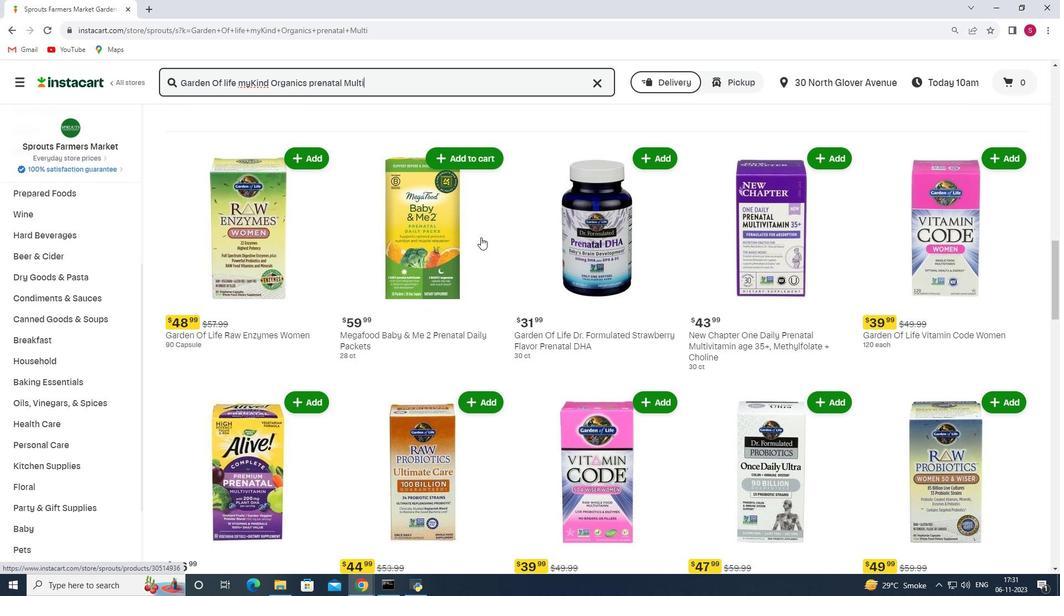 
Action: Mouse scrolled (481, 236) with delta (0, 0)
Screenshot: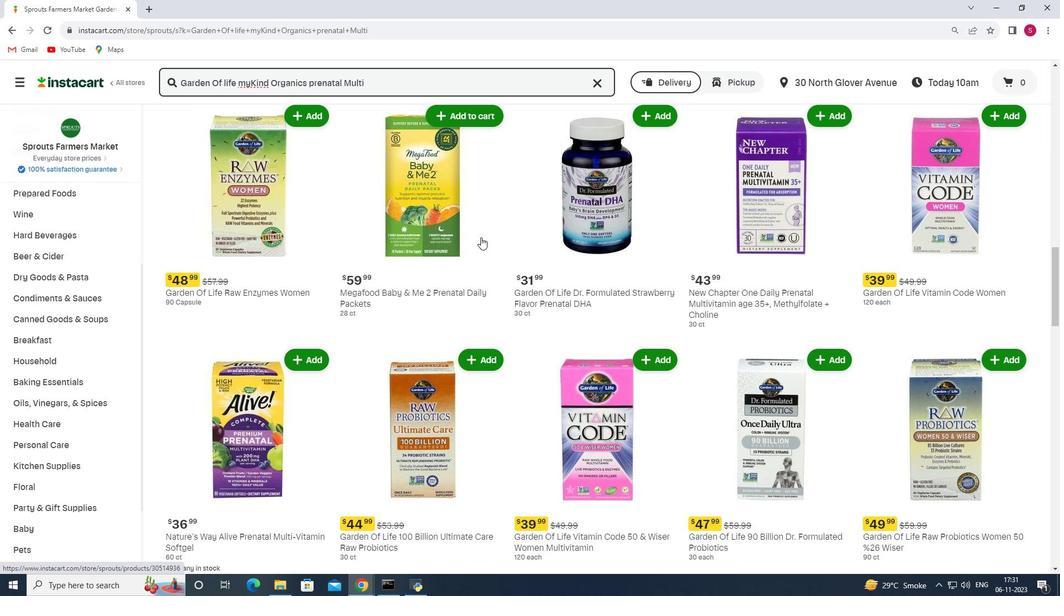 
Action: Mouse scrolled (481, 236) with delta (0, 0)
Screenshot: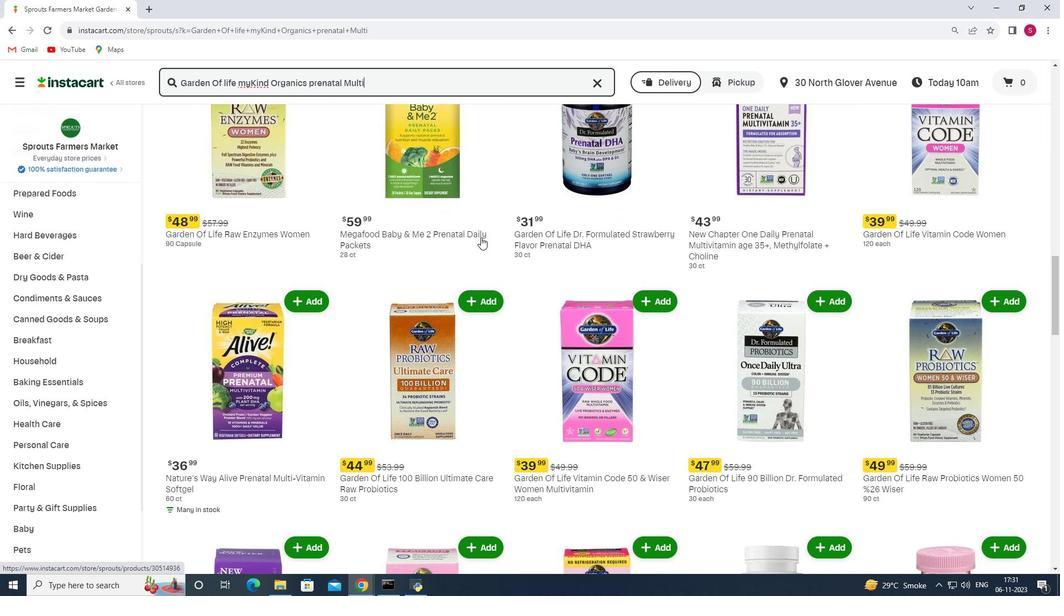 
Action: Mouse scrolled (481, 236) with delta (0, 0)
Screenshot: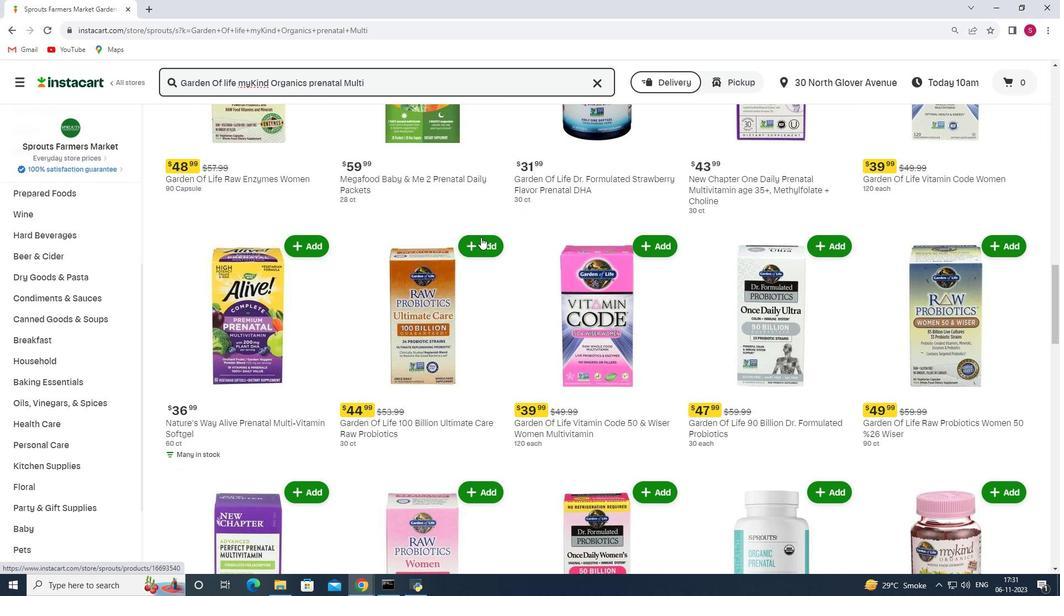 
Action: Mouse moved to (522, 234)
Screenshot: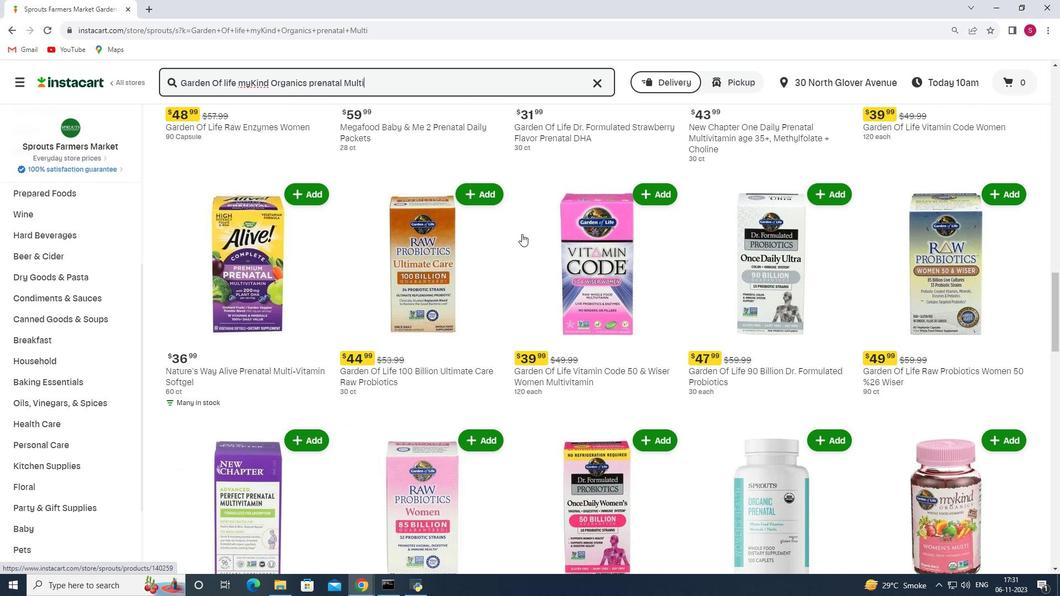
Action: Mouse scrolled (522, 233) with delta (0, 0)
Screenshot: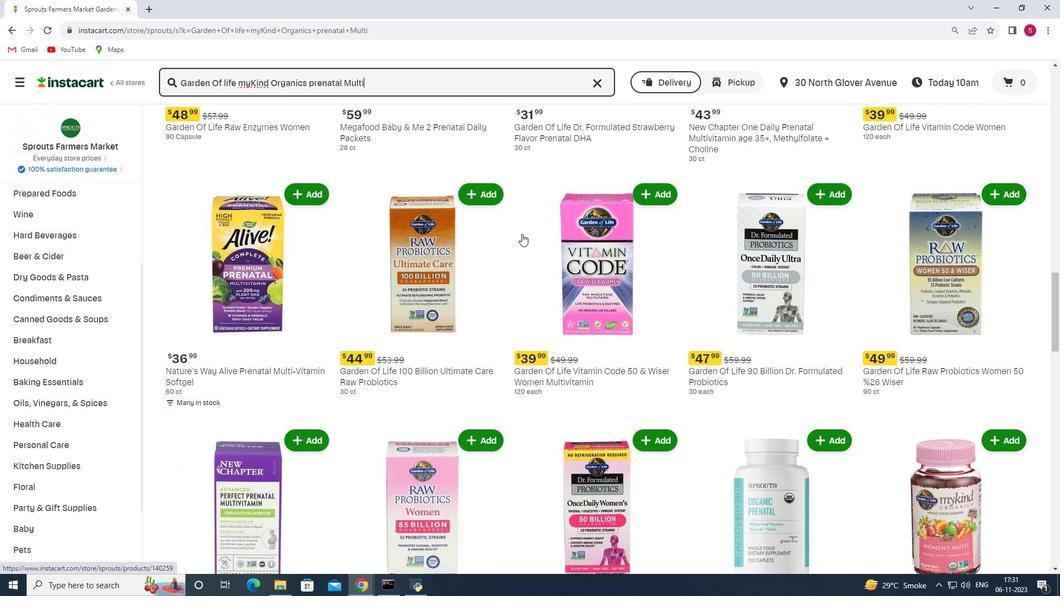 
Action: Mouse scrolled (522, 233) with delta (0, 0)
Screenshot: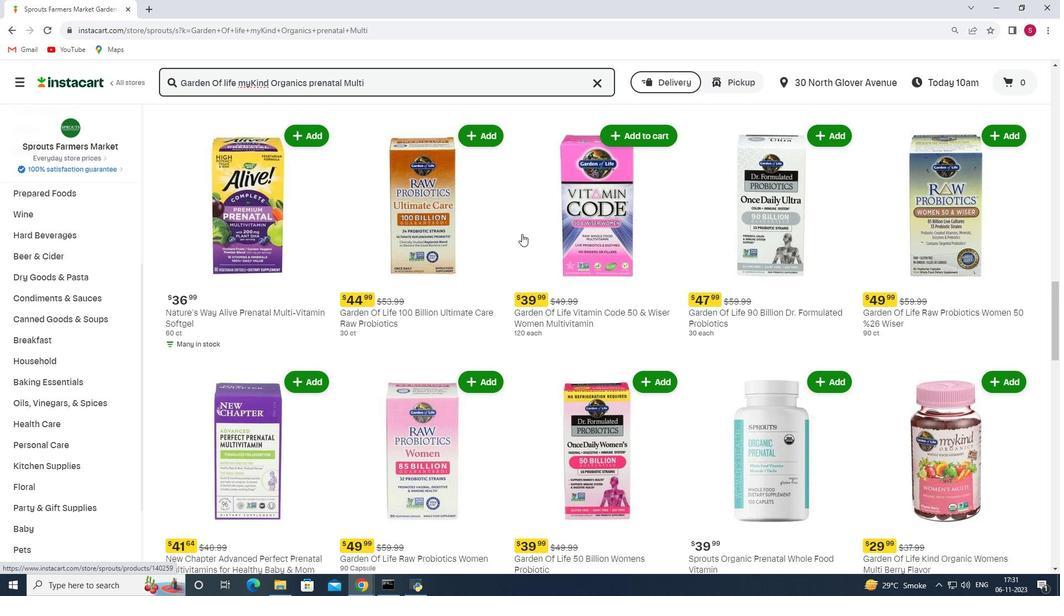 
Action: Mouse scrolled (522, 233) with delta (0, 0)
Screenshot: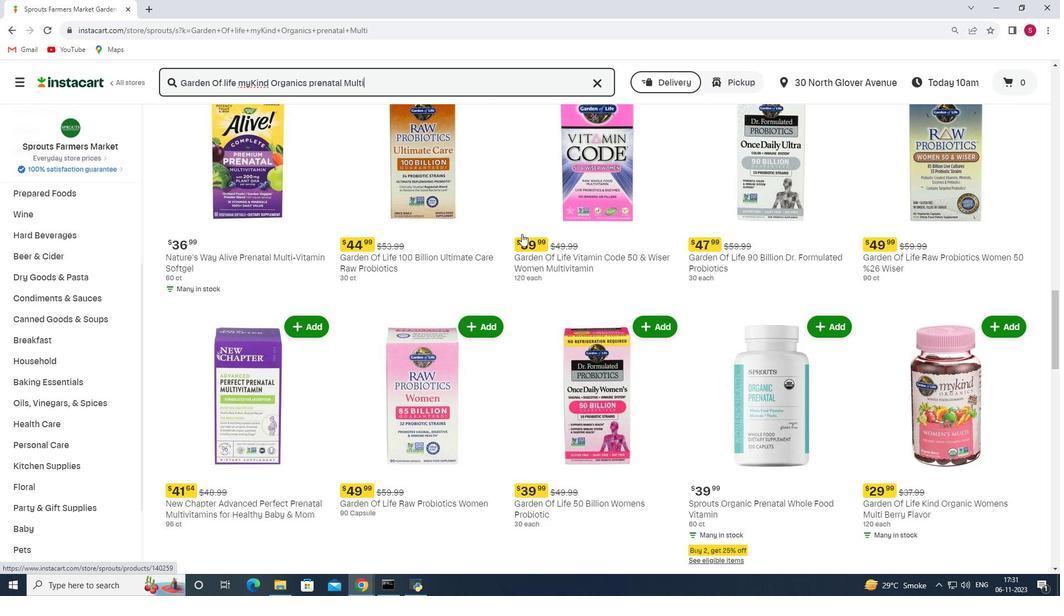 
Action: Mouse scrolled (522, 233) with delta (0, 0)
Screenshot: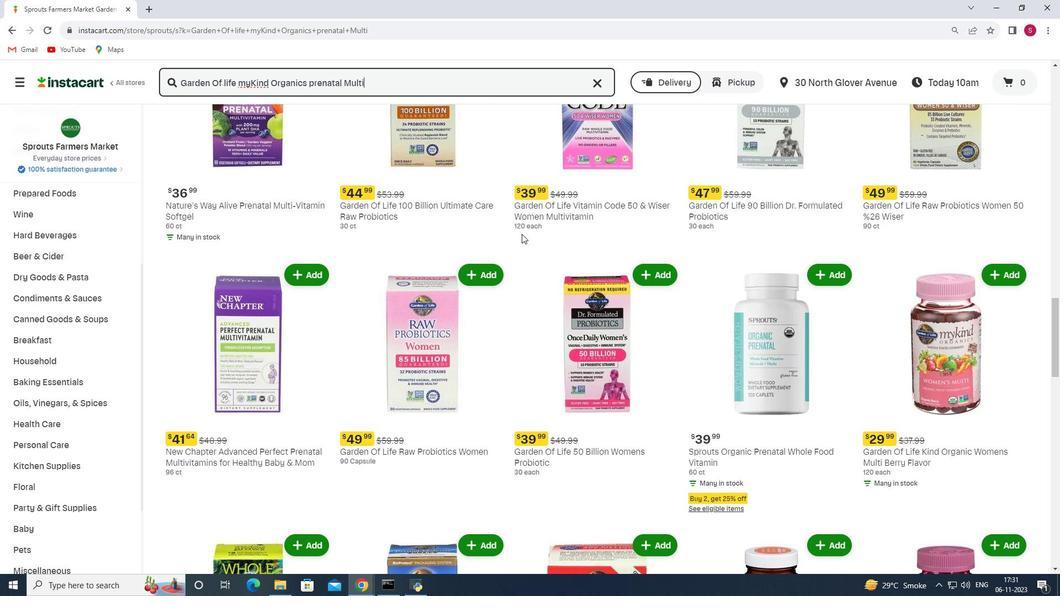 
Action: Mouse scrolled (522, 233) with delta (0, 0)
Screenshot: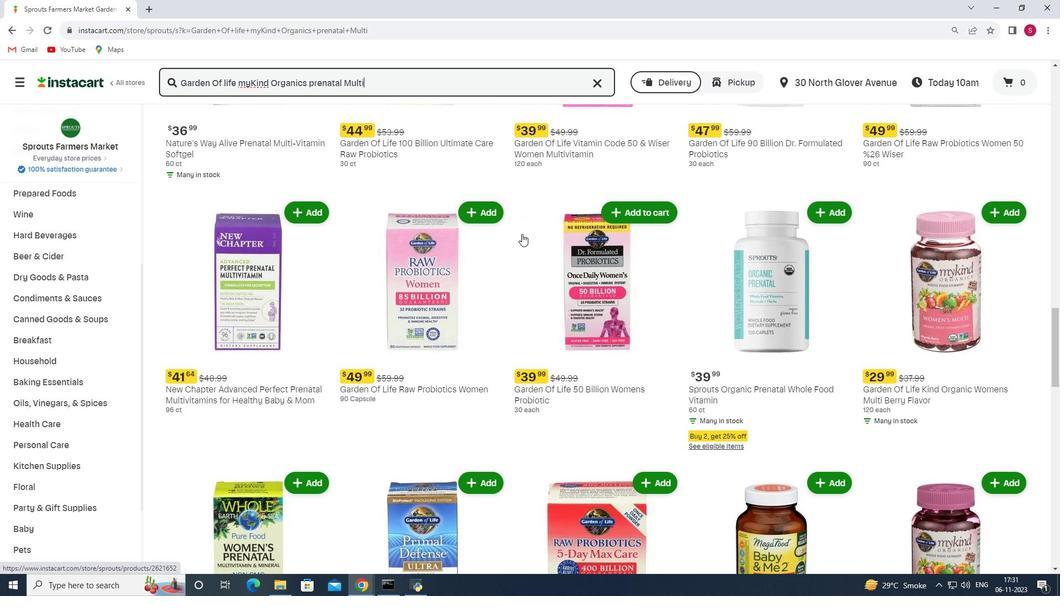 
Action: Mouse scrolled (522, 233) with delta (0, 0)
Screenshot: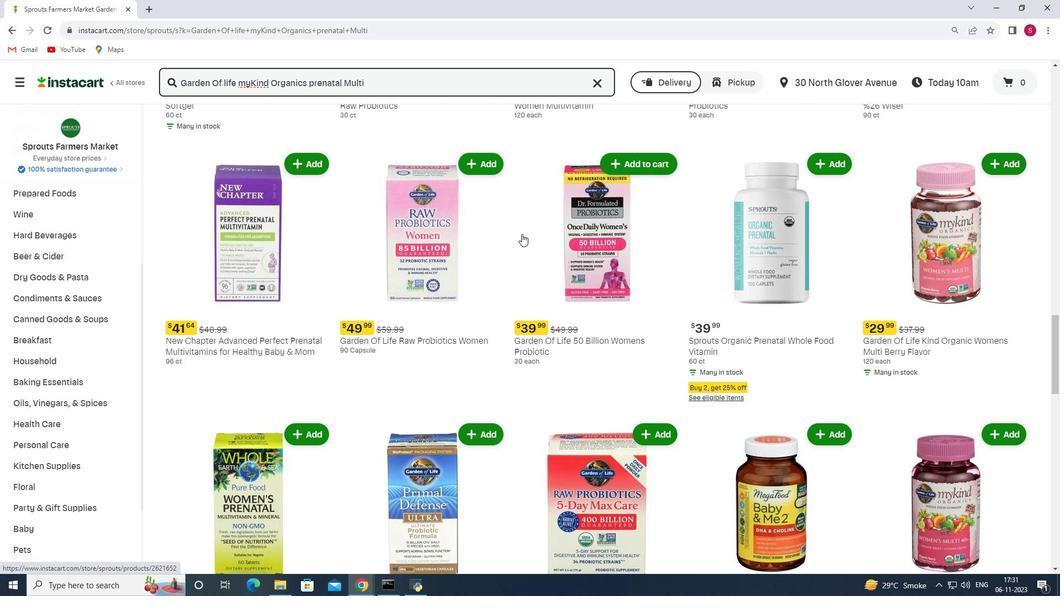 
Action: Mouse scrolled (522, 233) with delta (0, 0)
Screenshot: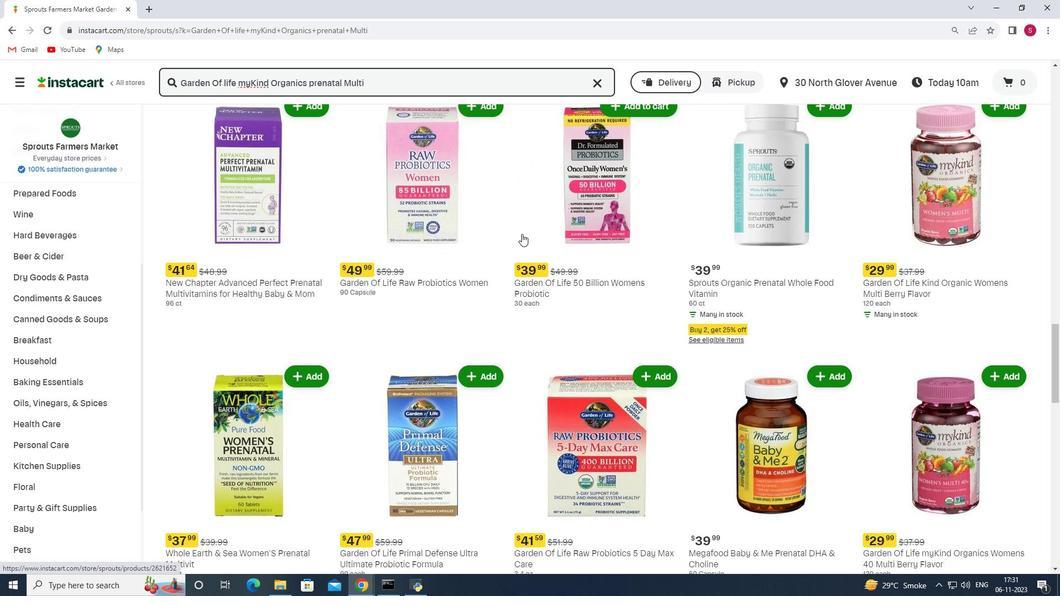 
Action: Mouse scrolled (522, 233) with delta (0, 0)
Screenshot: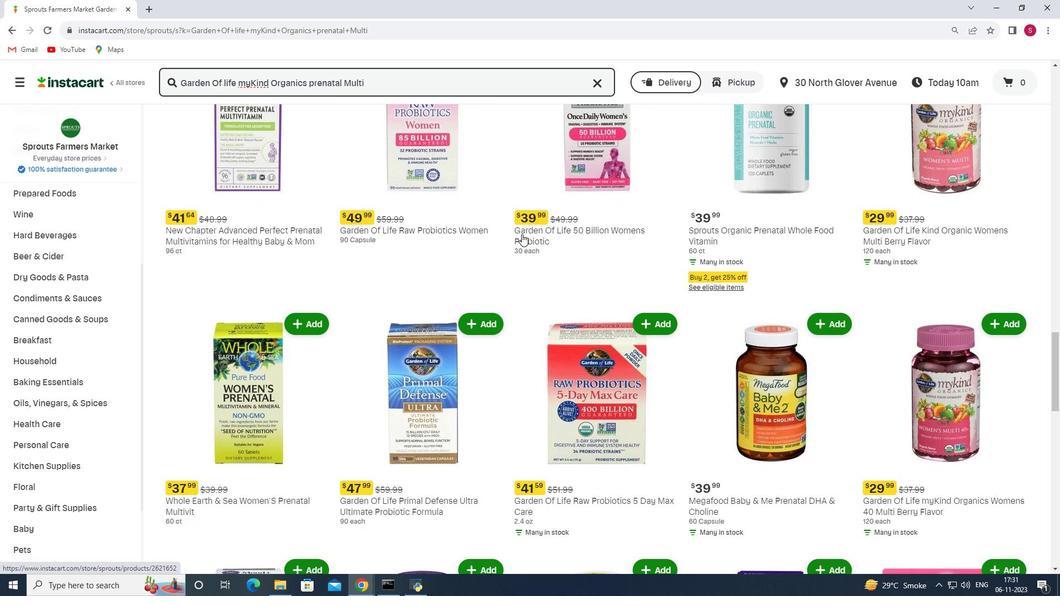 
Action: Mouse scrolled (522, 233) with delta (0, 0)
Screenshot: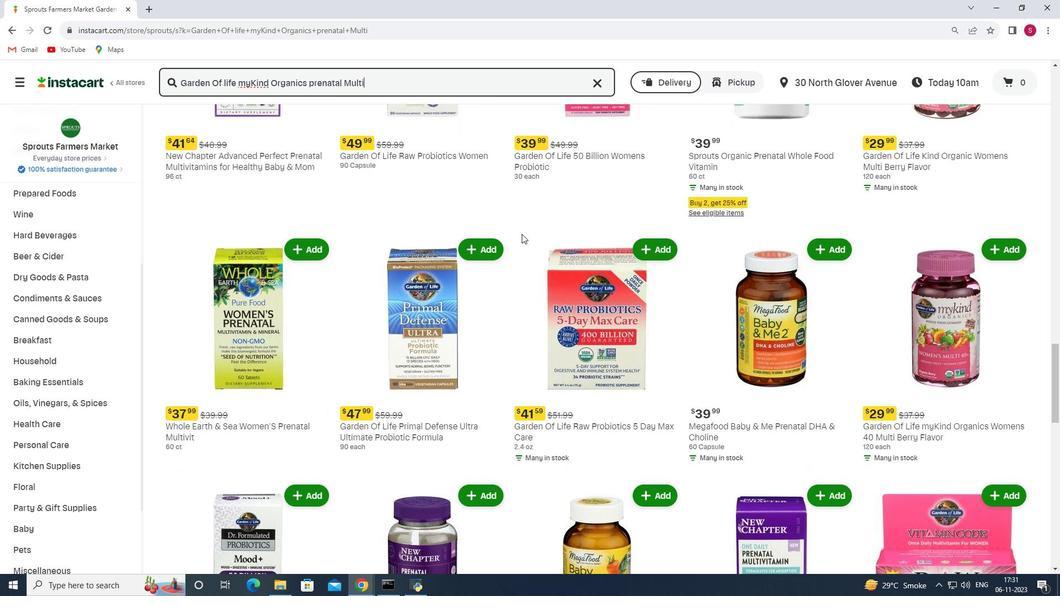 
Action: Mouse scrolled (522, 233) with delta (0, 0)
Screenshot: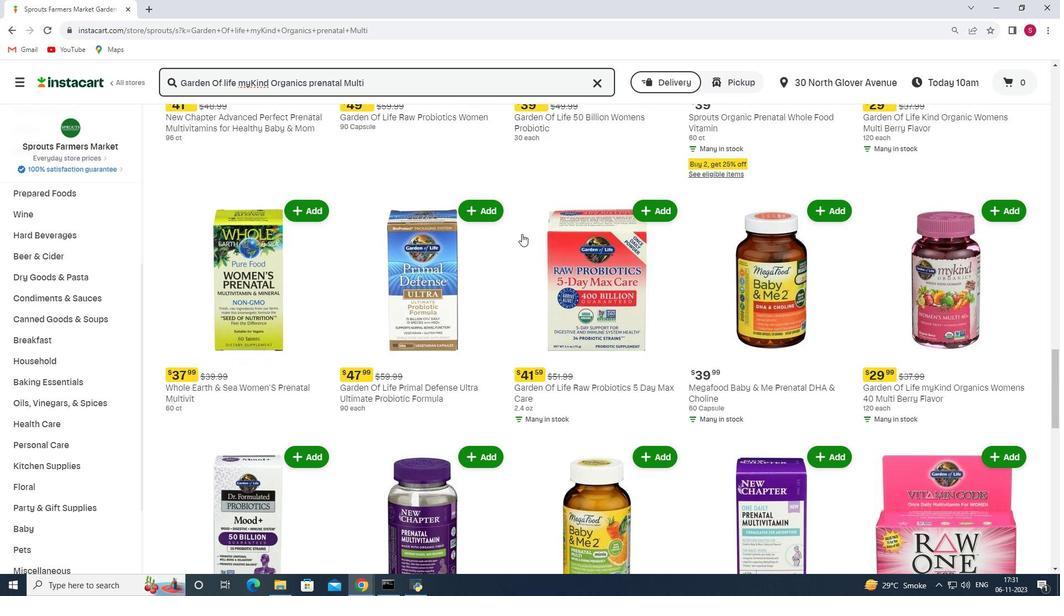 
Action: Mouse moved to (524, 230)
Screenshot: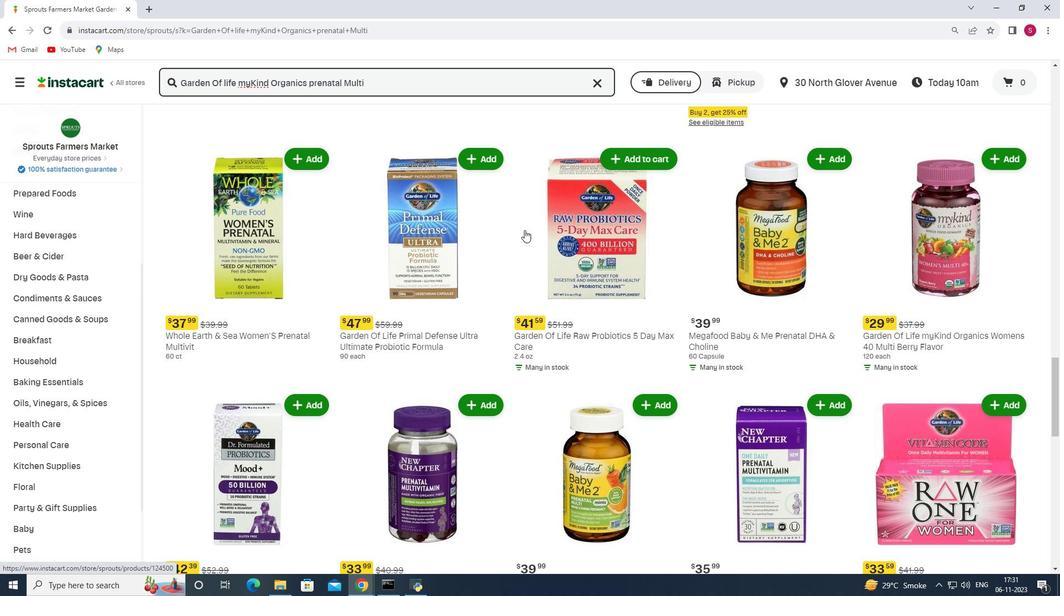 
Action: Mouse scrolled (524, 229) with delta (0, 0)
Screenshot: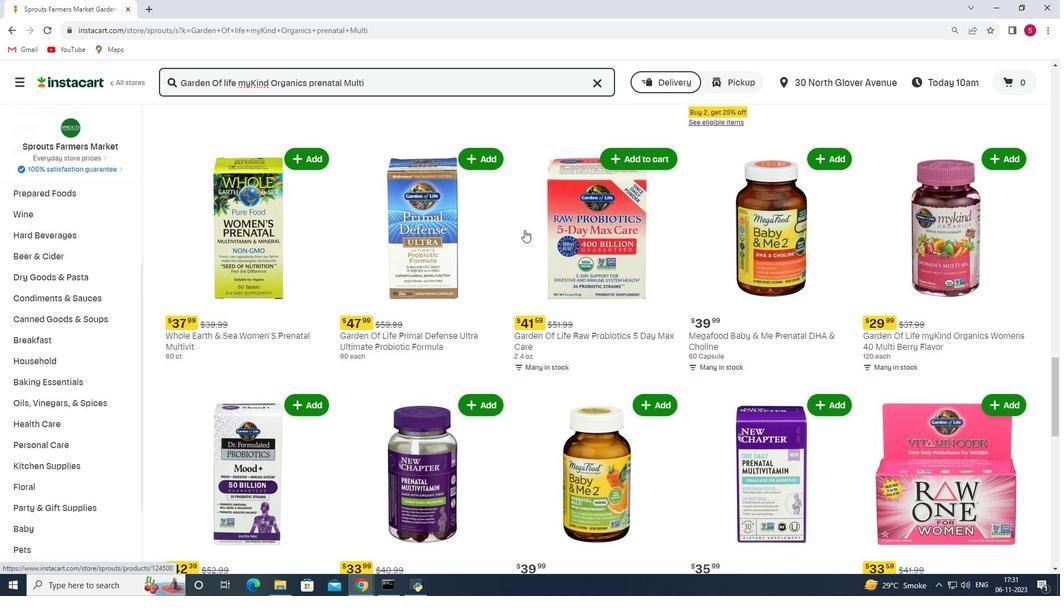 
Action: Mouse scrolled (524, 229) with delta (0, 0)
Screenshot: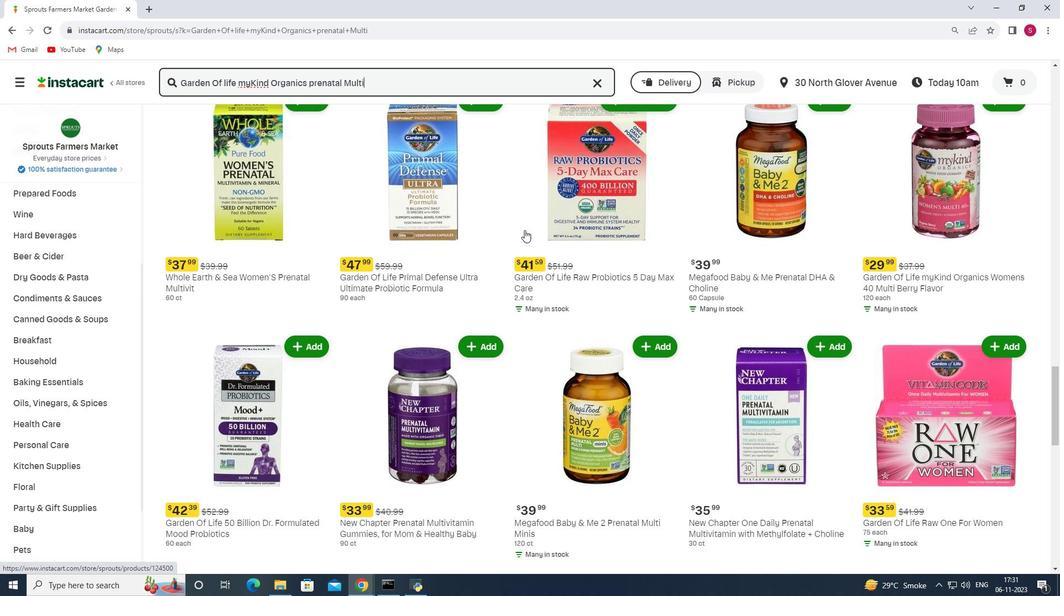 
Action: Mouse moved to (528, 228)
Screenshot: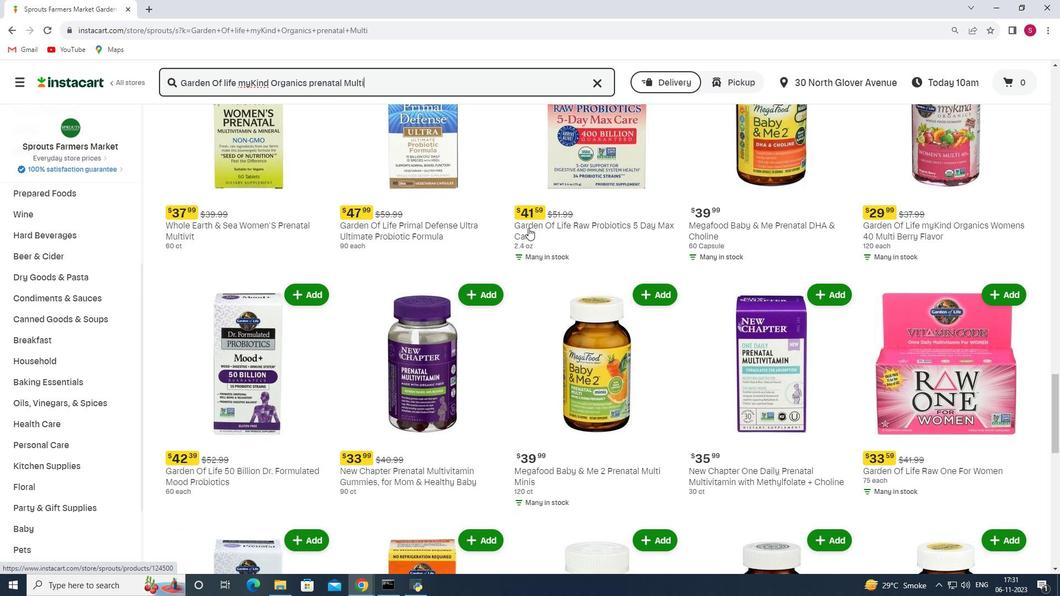 
Action: Mouse scrolled (528, 227) with delta (0, 0)
Screenshot: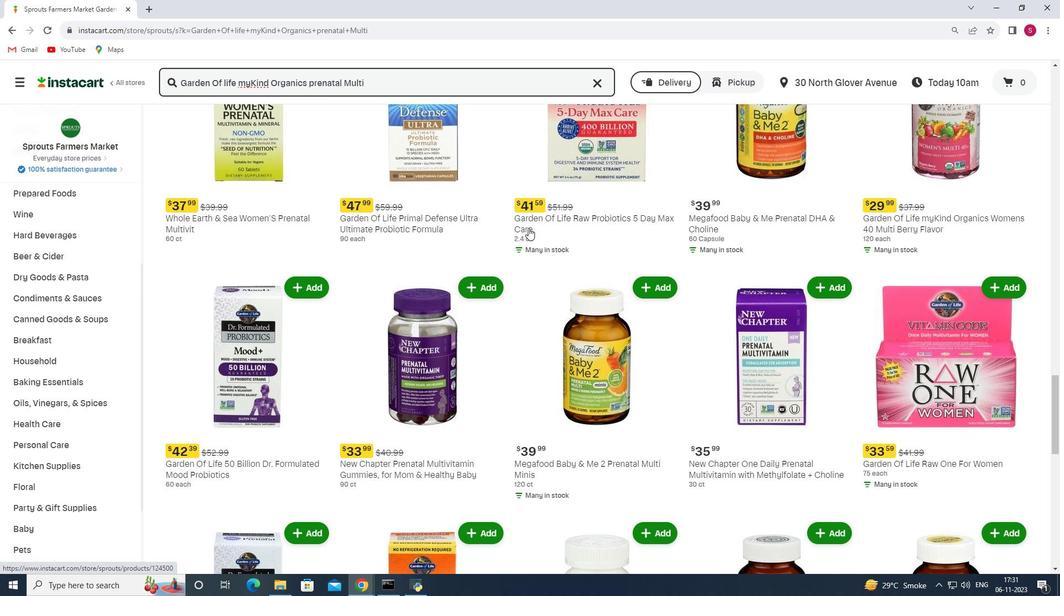 
Action: Mouse scrolled (528, 227) with delta (0, 0)
Screenshot: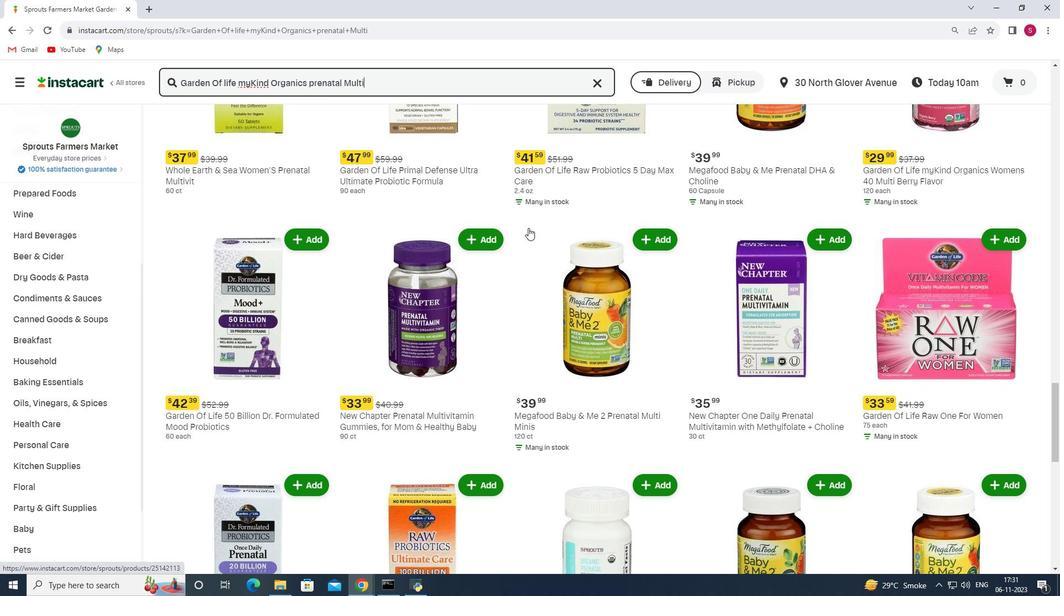 
Action: Mouse scrolled (528, 227) with delta (0, 0)
Screenshot: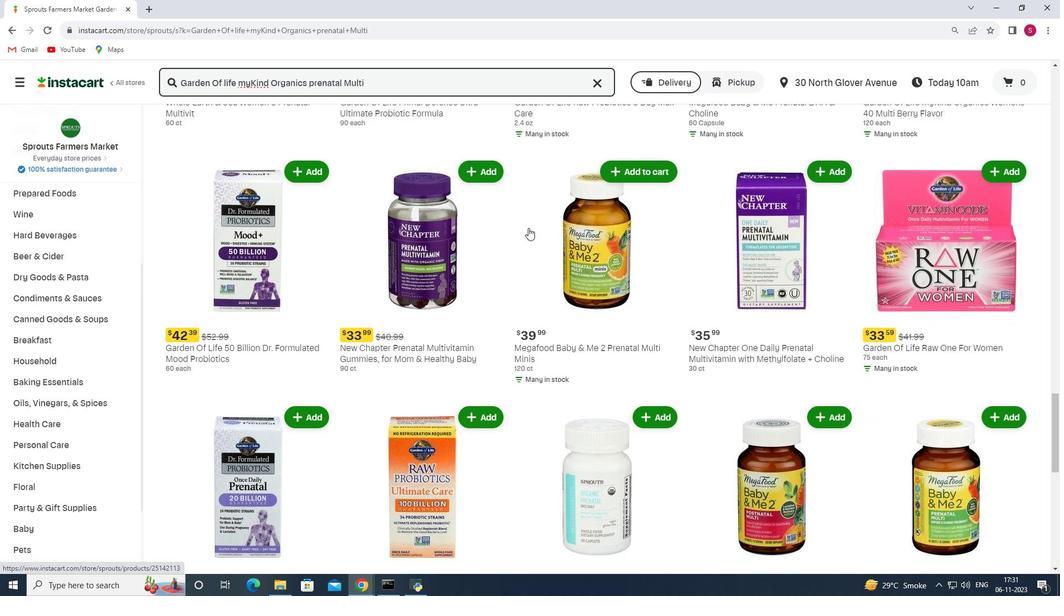 
Action: Mouse scrolled (528, 227) with delta (0, 0)
Screenshot: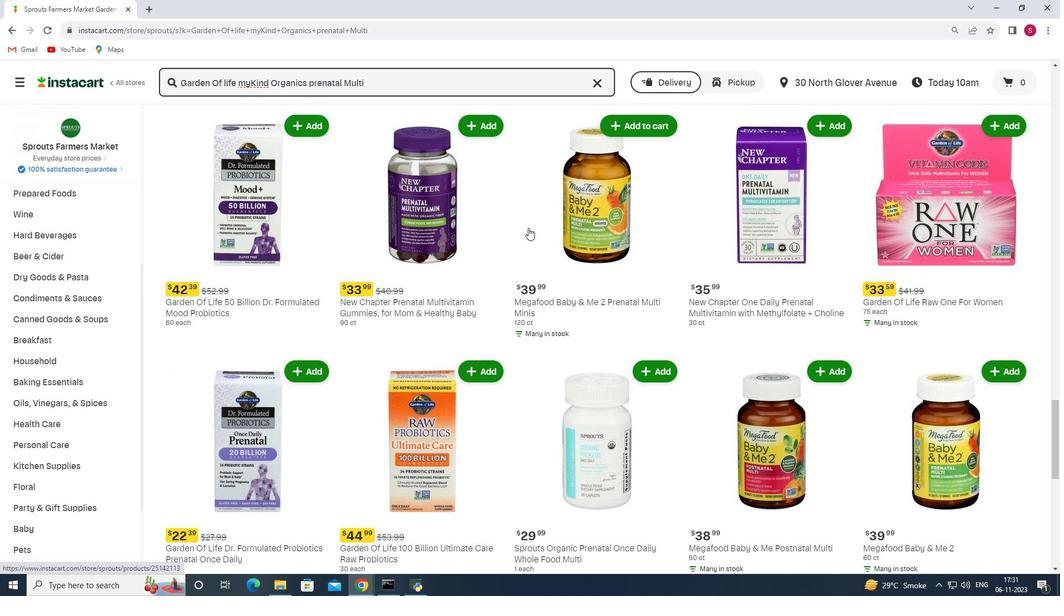 
Action: Mouse scrolled (528, 227) with delta (0, 0)
Screenshot: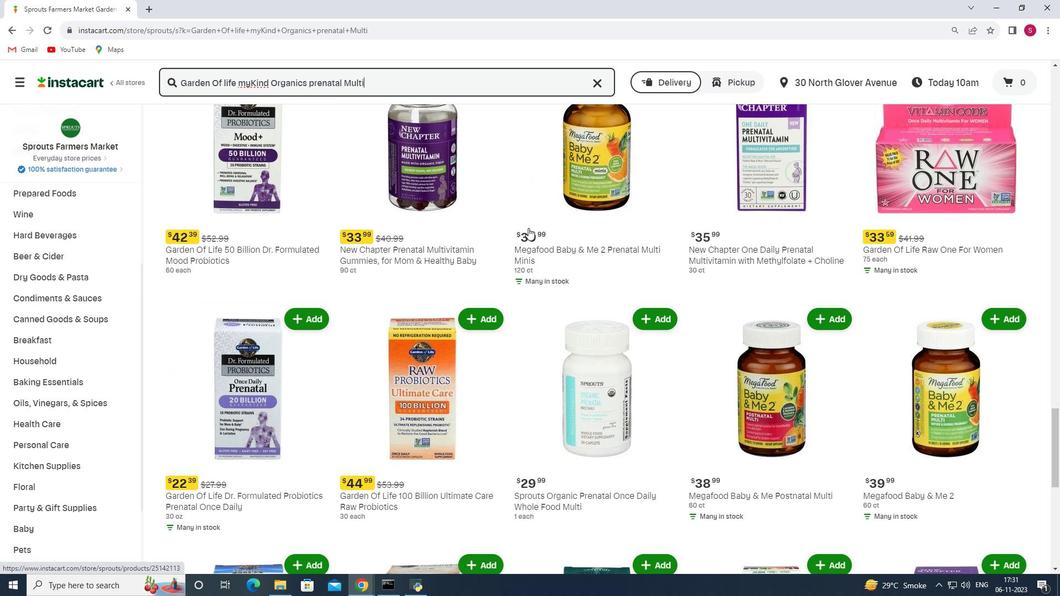 
Action: Mouse moved to (527, 231)
Screenshot: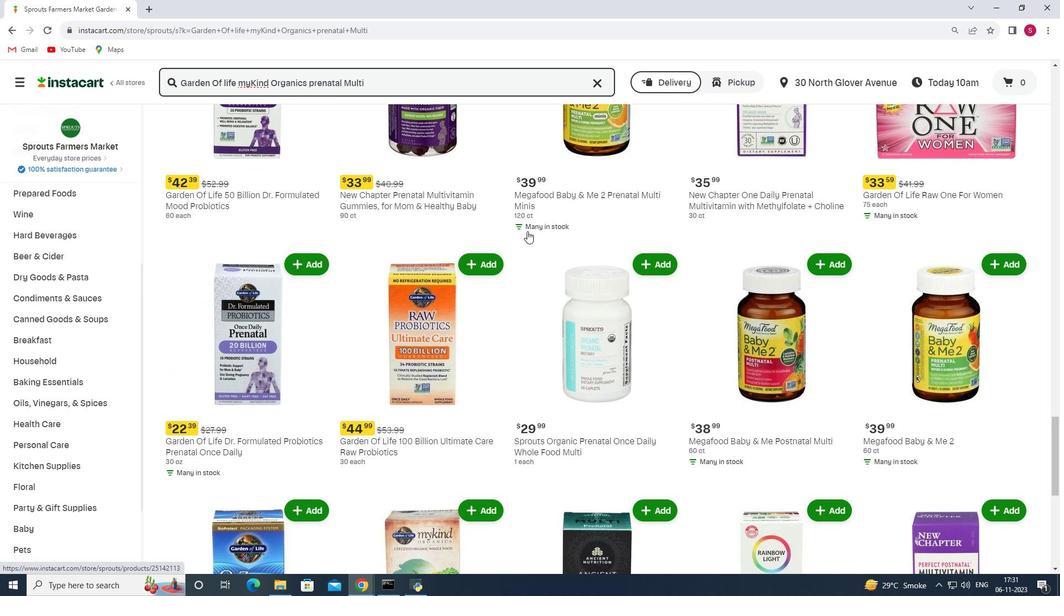 
Action: Mouse scrolled (527, 230) with delta (0, 0)
Screenshot: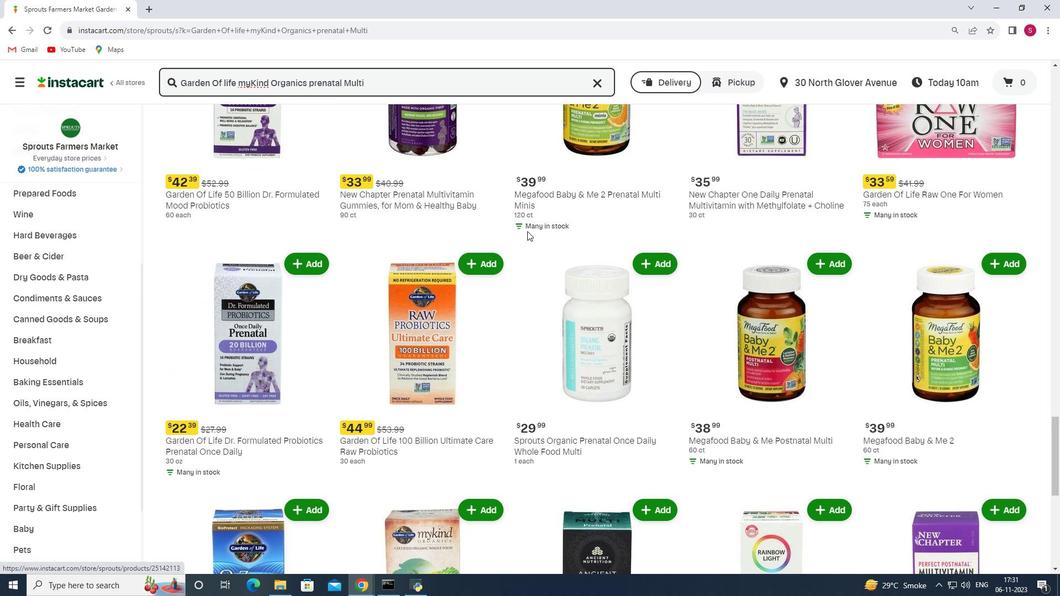 
Action: Mouse moved to (526, 232)
Screenshot: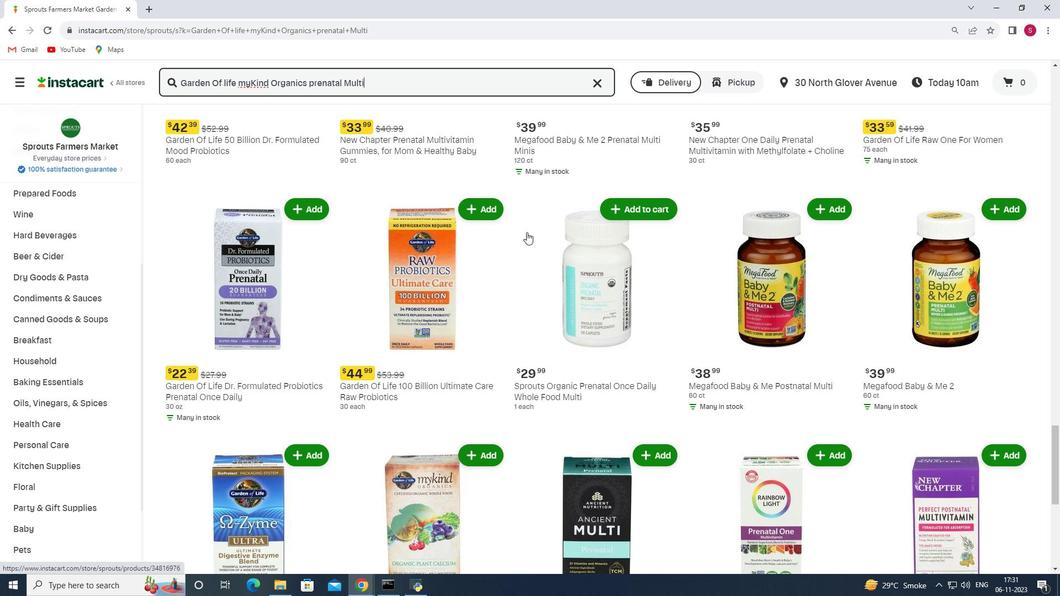 
Action: Mouse scrolled (526, 232) with delta (0, 0)
Screenshot: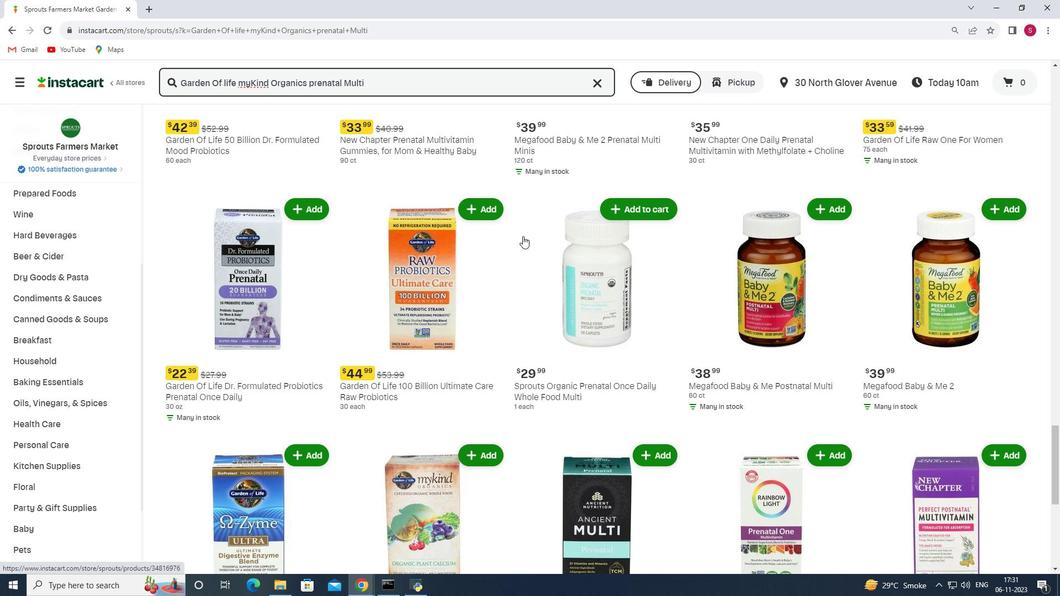 
Action: Mouse moved to (522, 236)
Screenshot: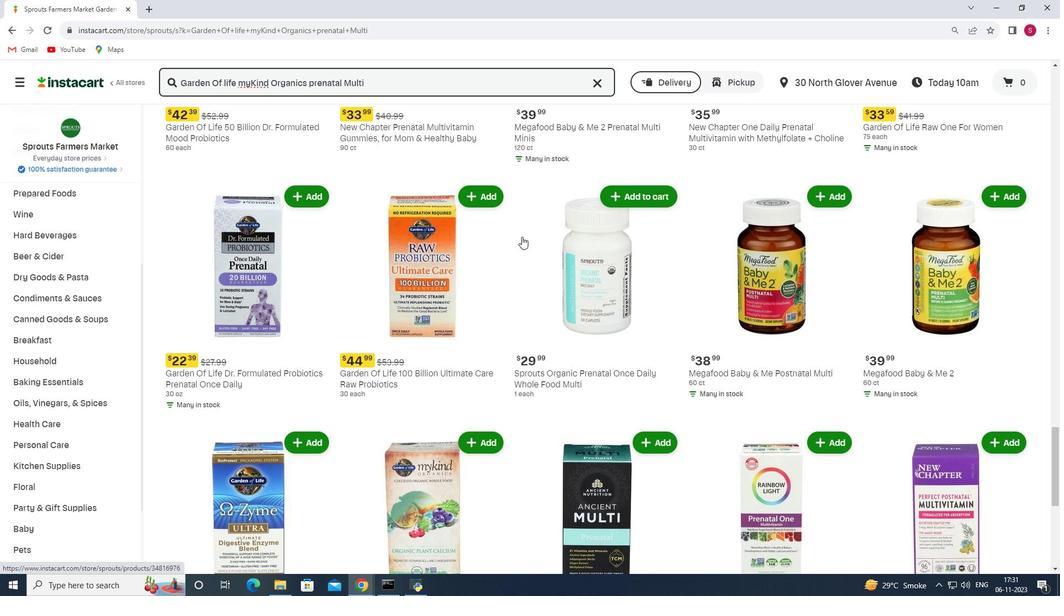 
Action: Mouse scrolled (522, 236) with delta (0, 0)
Screenshot: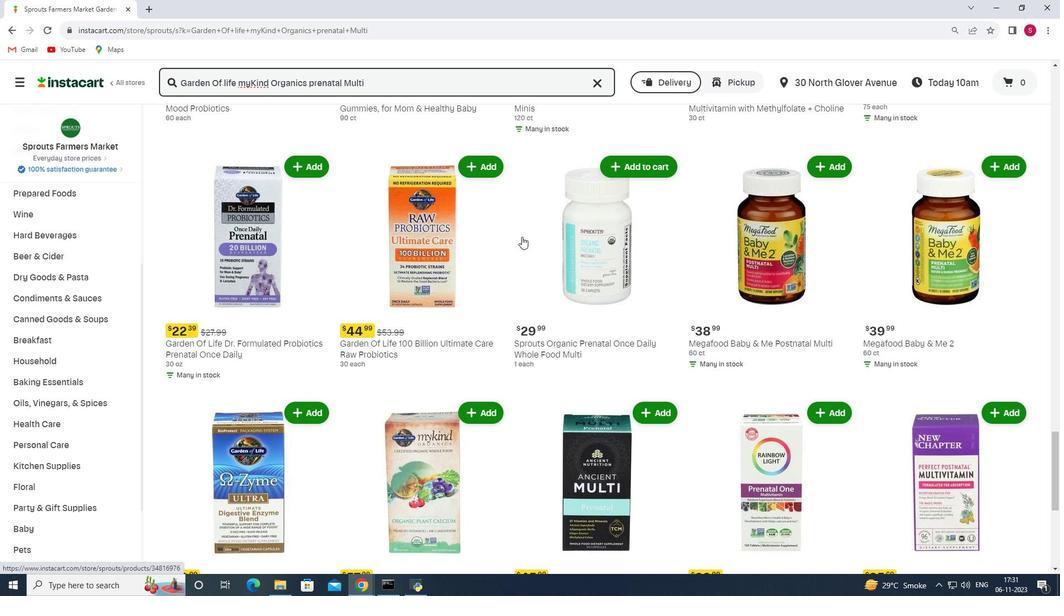 
Action: Mouse moved to (524, 235)
Screenshot: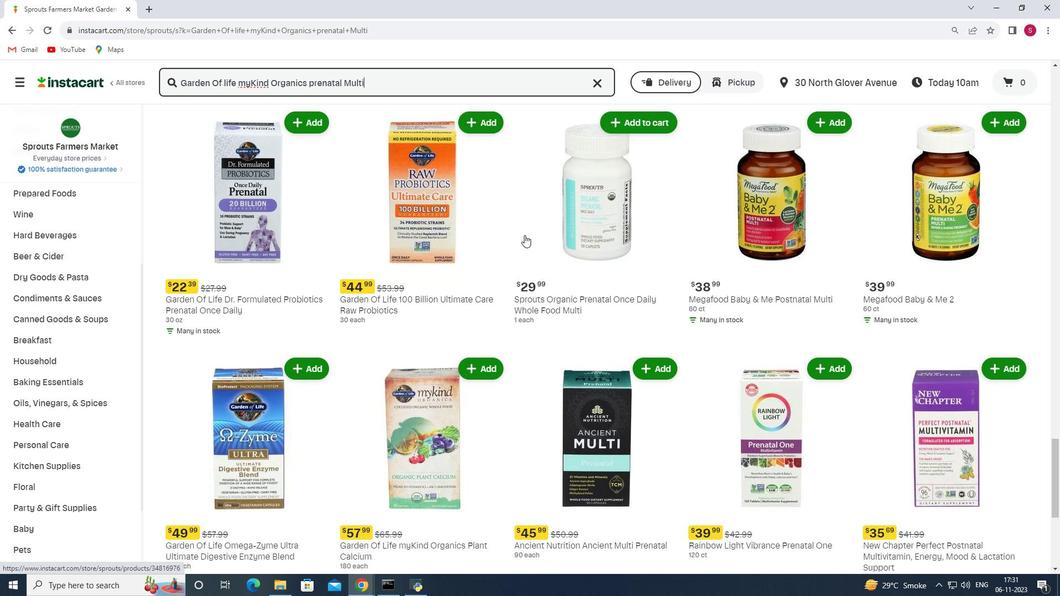 
Action: Mouse scrolled (524, 234) with delta (0, 0)
Screenshot: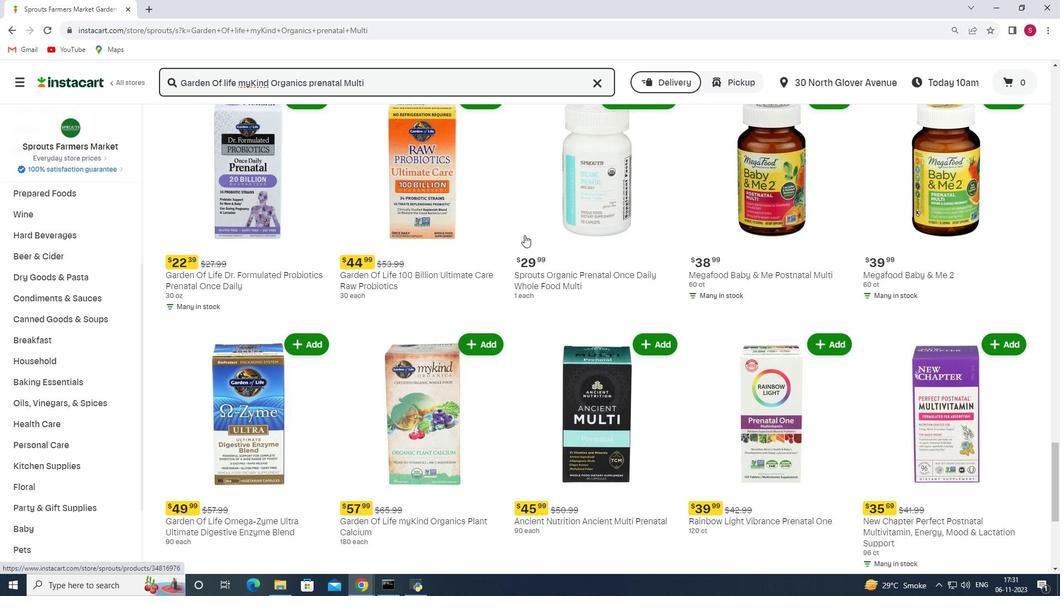 
Action: Mouse scrolled (524, 234) with delta (0, 0)
Screenshot: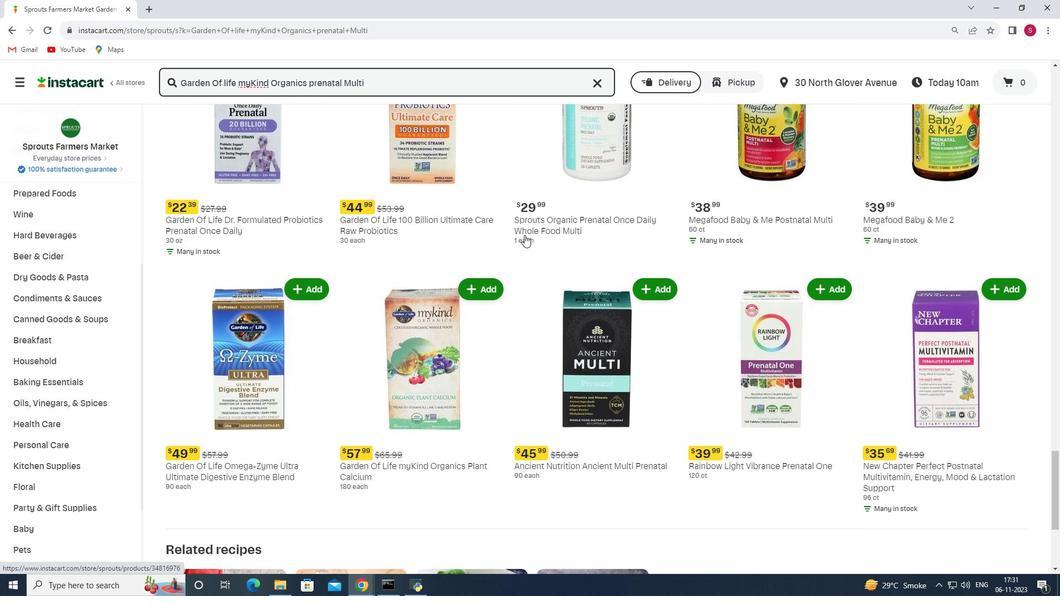 
Action: Mouse scrolled (524, 234) with delta (0, 0)
Screenshot: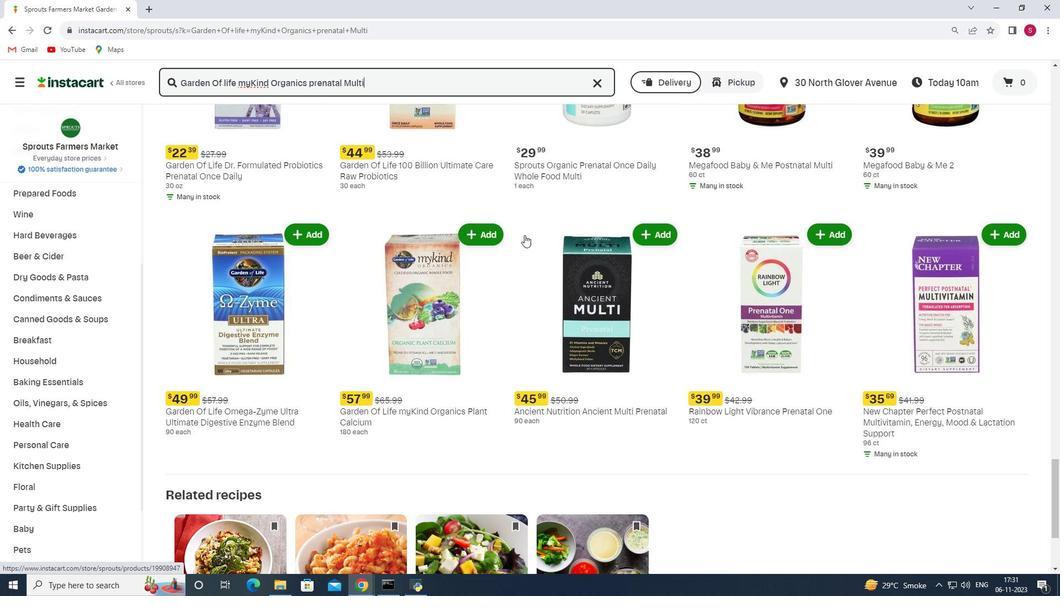 
Action: Mouse scrolled (524, 234) with delta (0, 0)
Screenshot: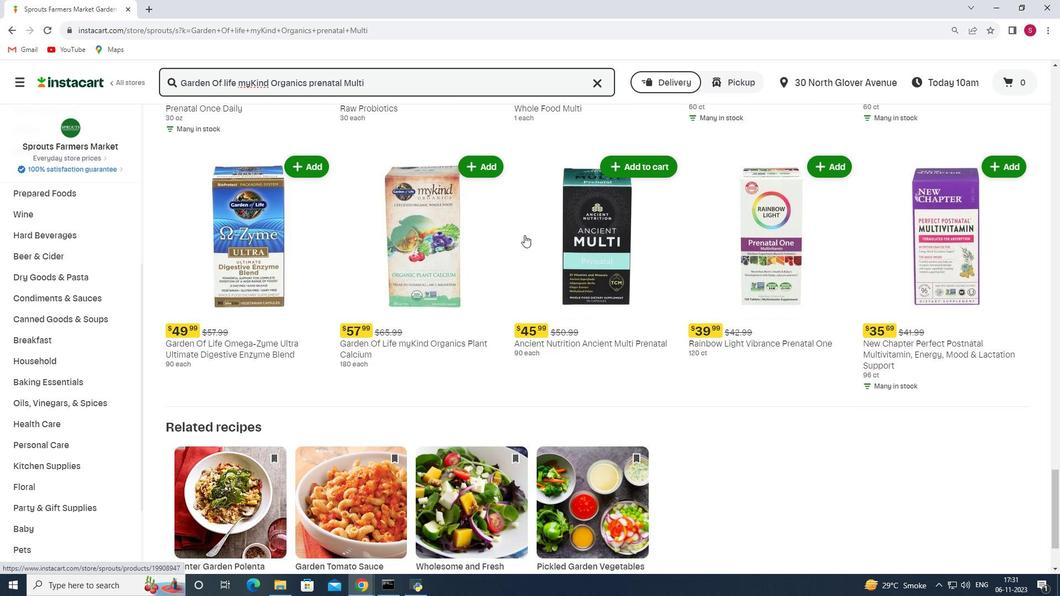 
Action: Mouse scrolled (524, 234) with delta (0, 0)
Screenshot: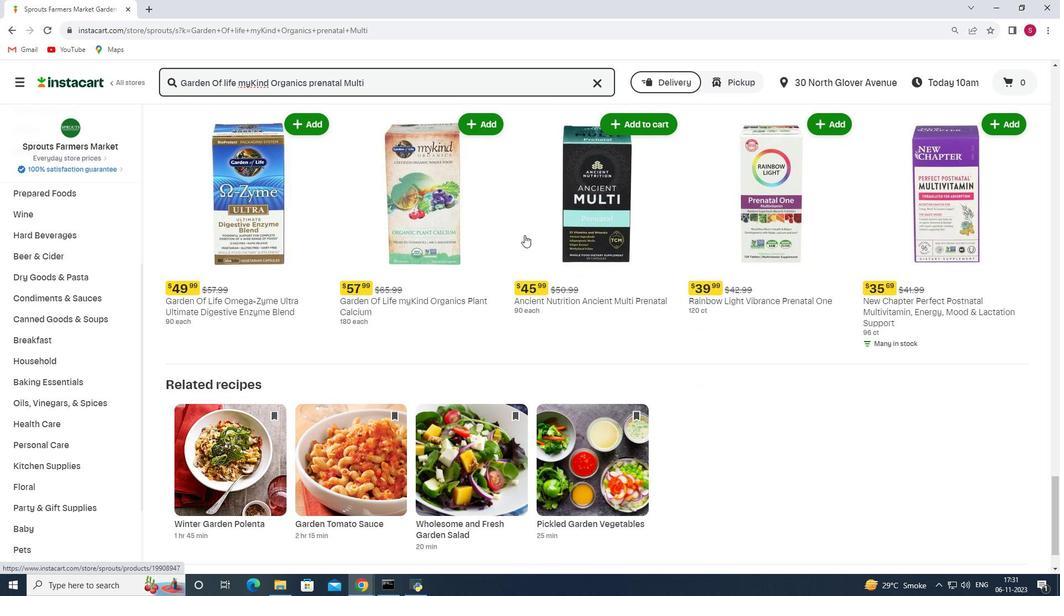 
Action: Mouse scrolled (524, 234) with delta (0, 0)
Screenshot: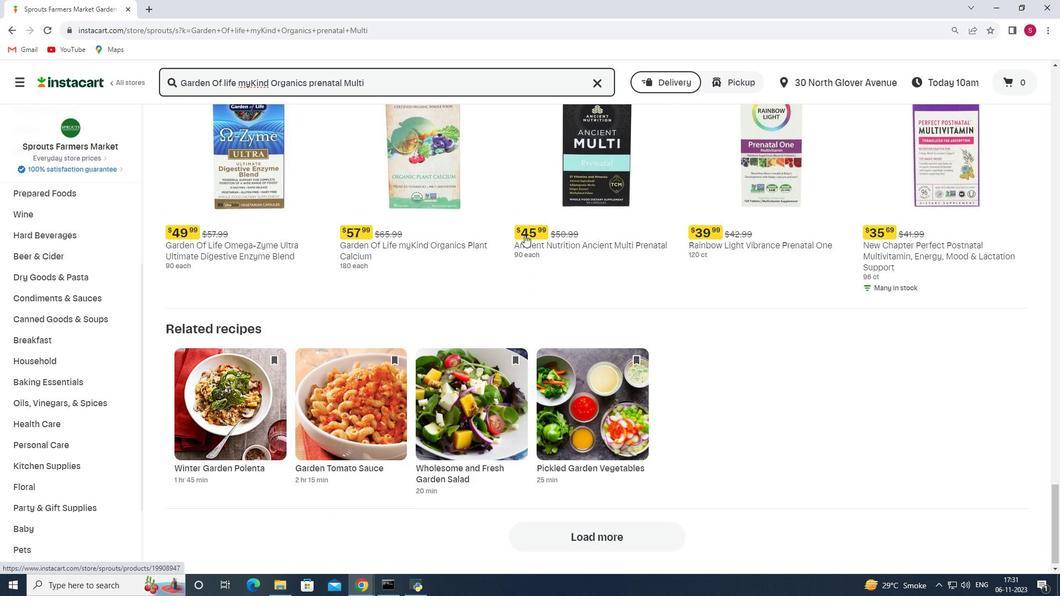 
Action: Mouse scrolled (524, 234) with delta (0, 0)
Screenshot: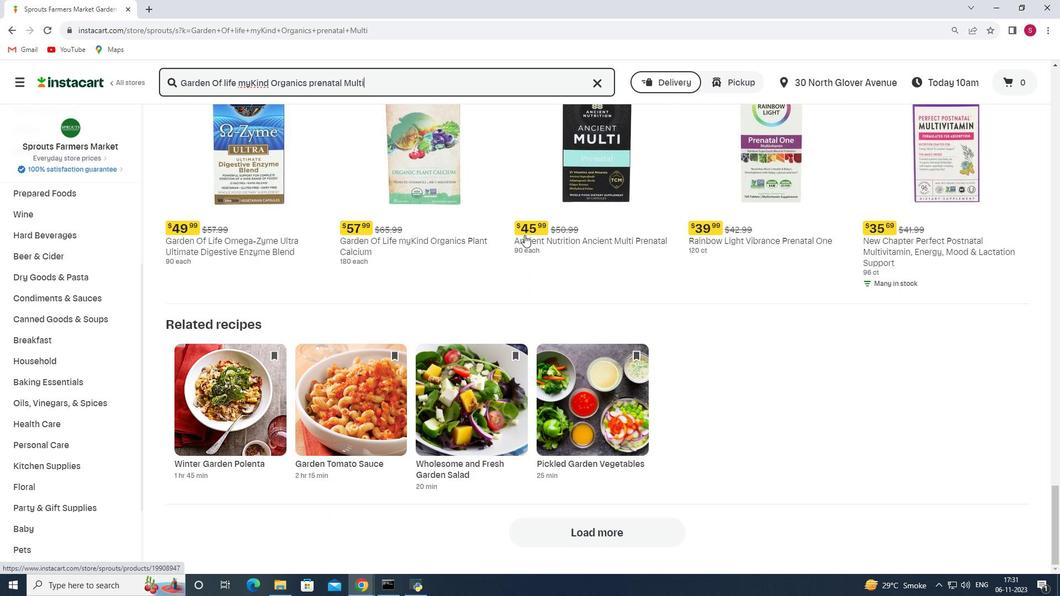 
Action: Mouse moved to (506, 240)
Screenshot: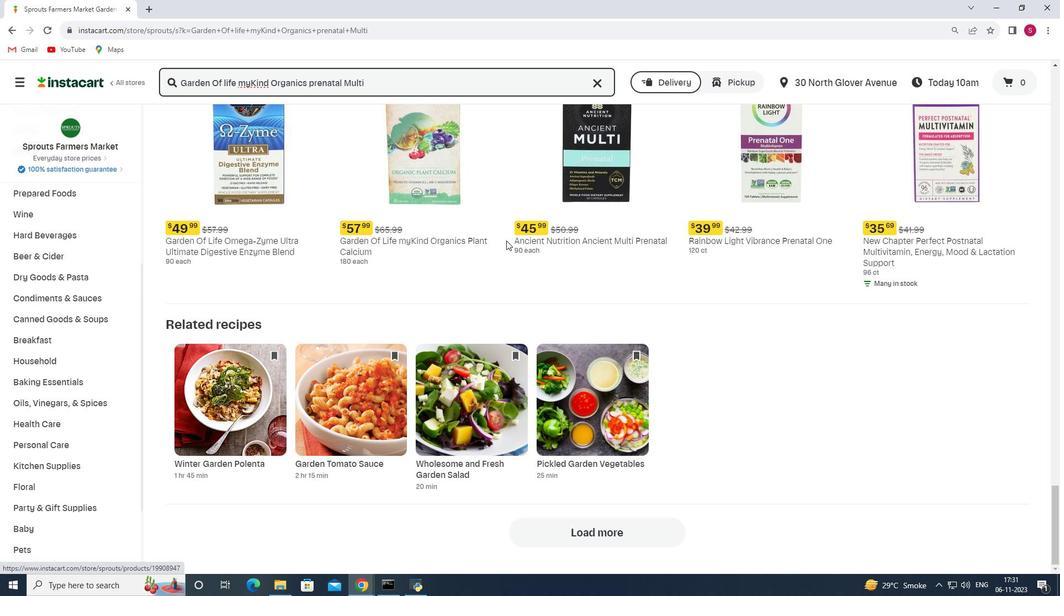 
Action: Mouse scrolled (506, 240) with delta (0, 0)
Screenshot: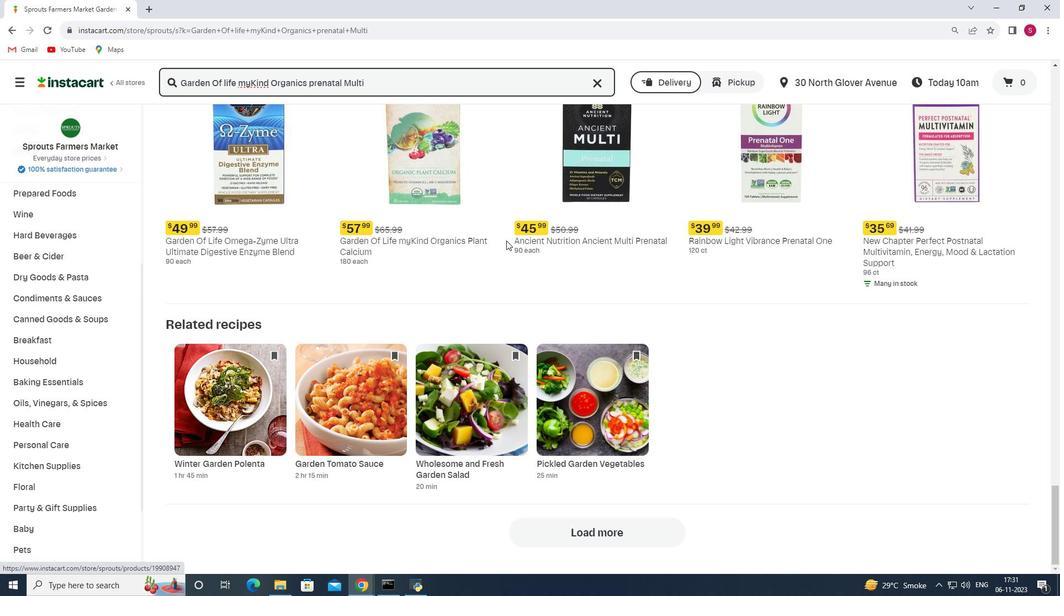 
Action: Mouse scrolled (506, 240) with delta (0, 0)
Screenshot: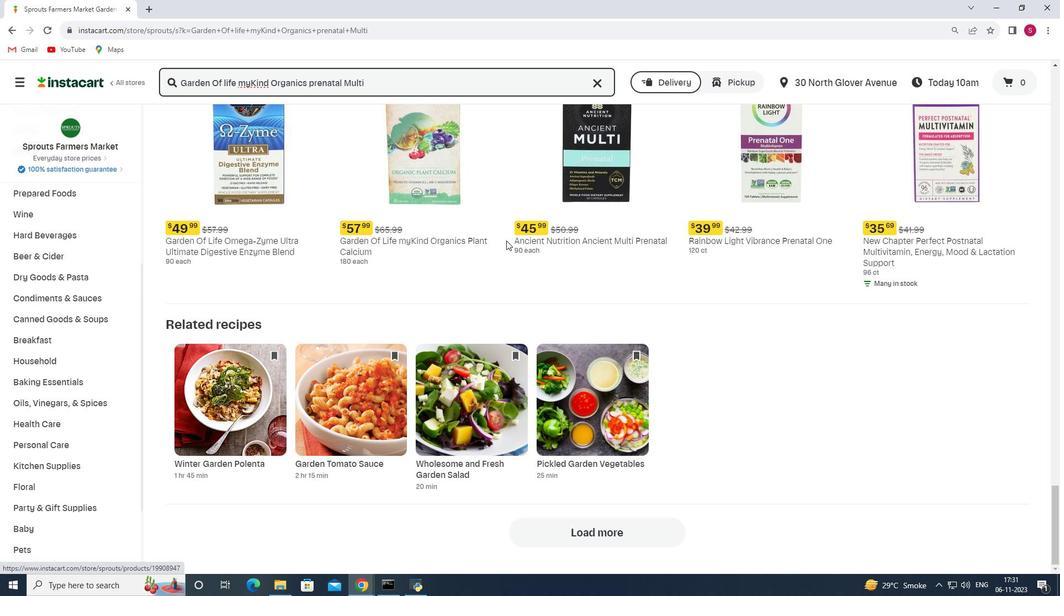 
